 Task: Add a signature Kathleen Davis containing Have a great National Friendship Day, Kathleen Davis to email address softage.2@softage.net and add a folder Energy
Action: Key pressed n
Screenshot: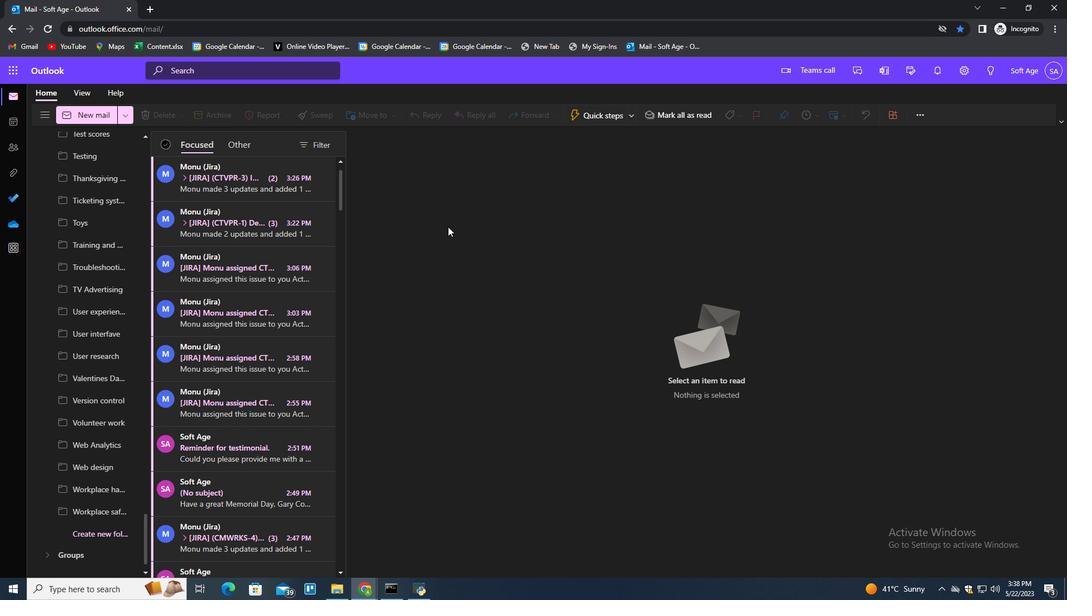 
Action: Mouse moved to (752, 111)
Screenshot: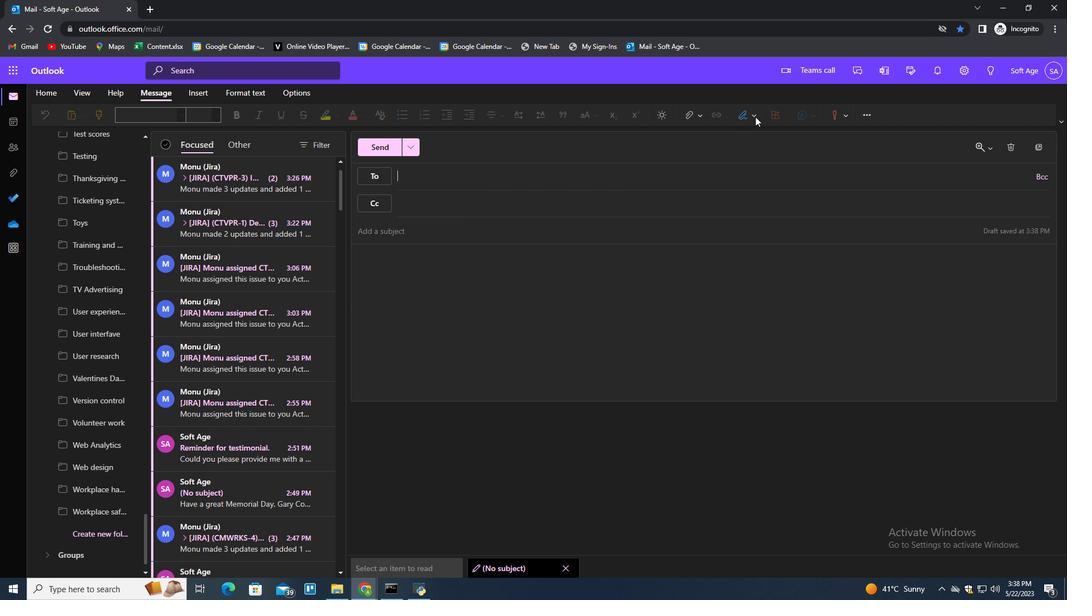 
Action: Mouse pressed left at (752, 111)
Screenshot: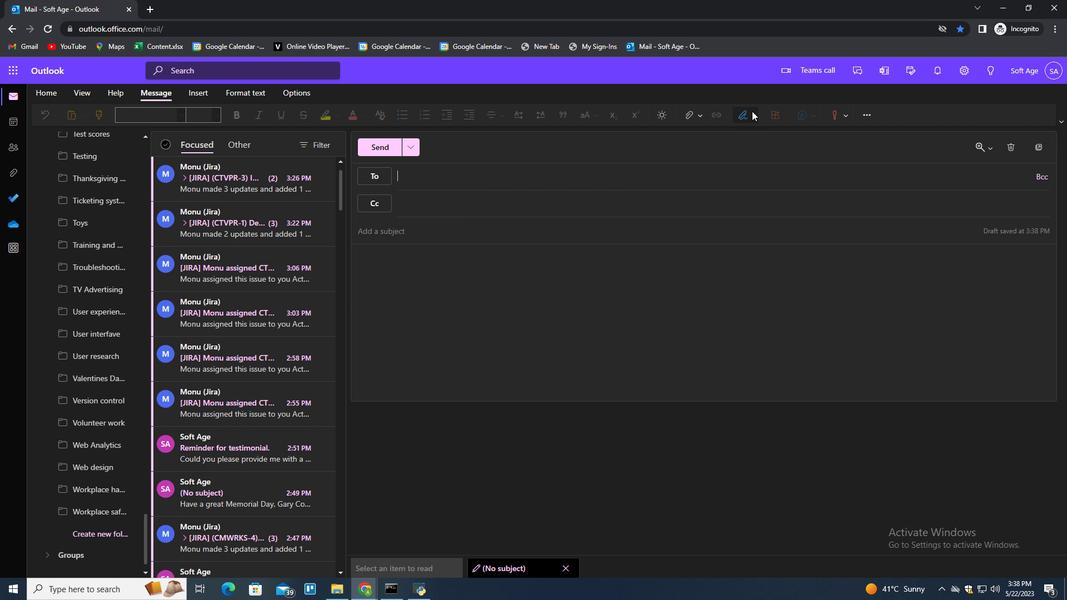 
Action: Mouse moved to (723, 163)
Screenshot: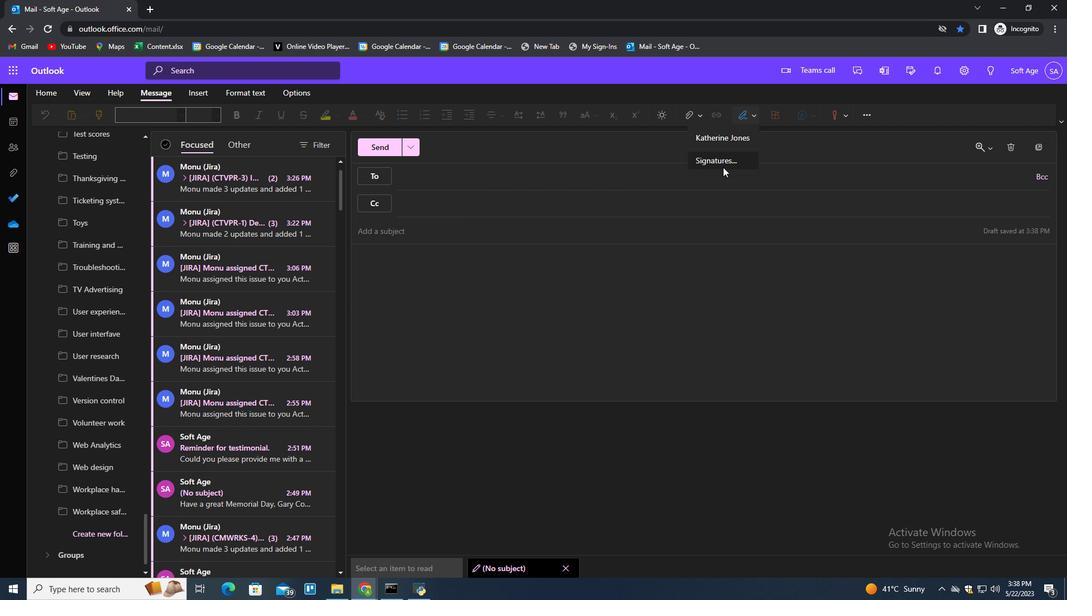 
Action: Mouse pressed left at (723, 163)
Screenshot: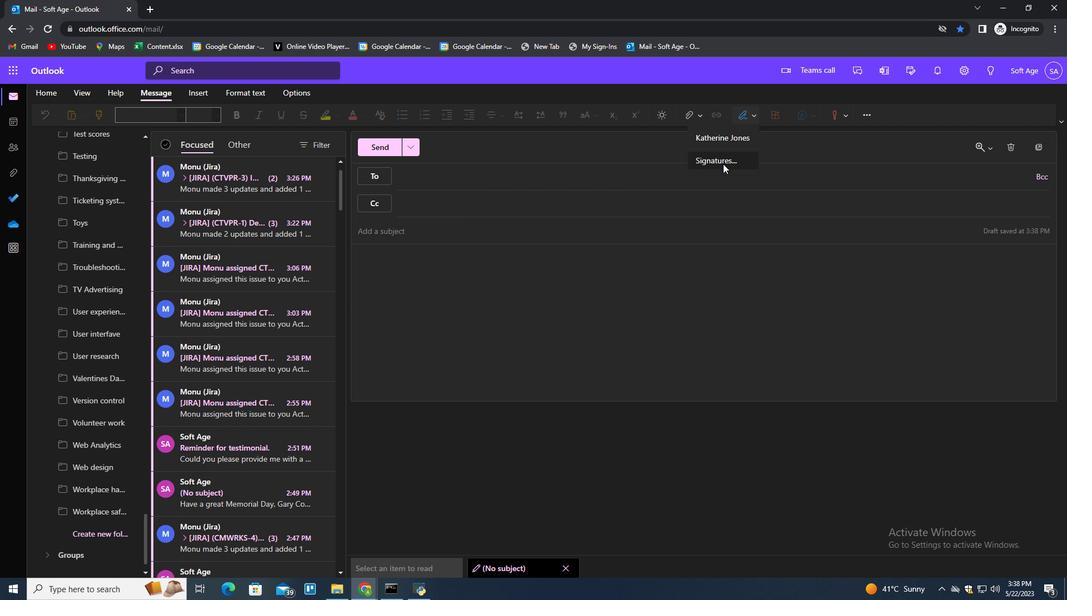 
Action: Mouse moved to (753, 214)
Screenshot: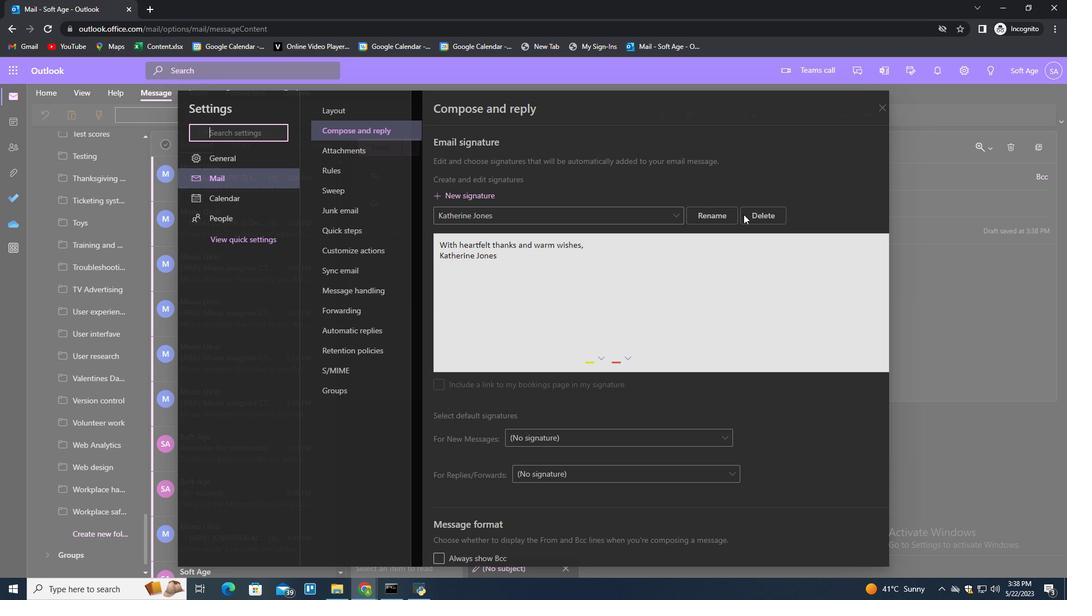 
Action: Mouse pressed left at (753, 214)
Screenshot: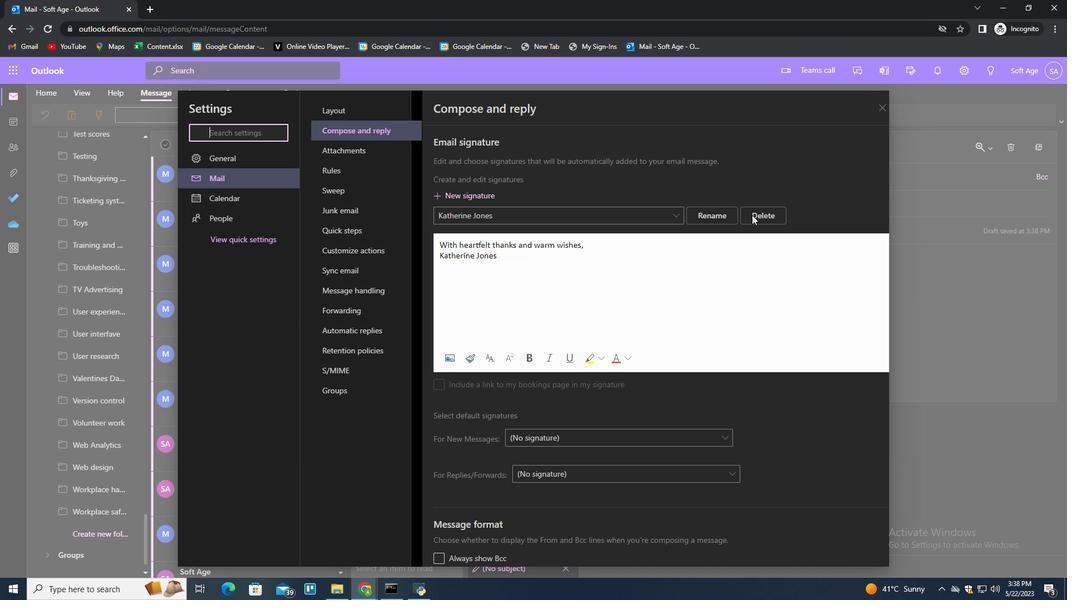 
Action: Mouse moved to (752, 204)
Screenshot: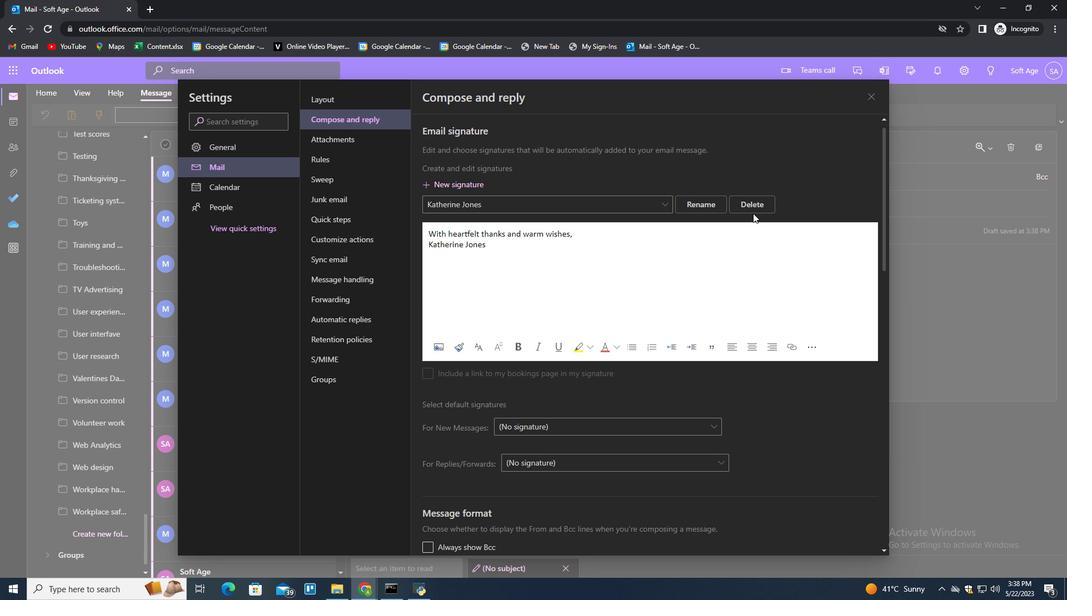 
Action: Mouse pressed left at (752, 204)
Screenshot: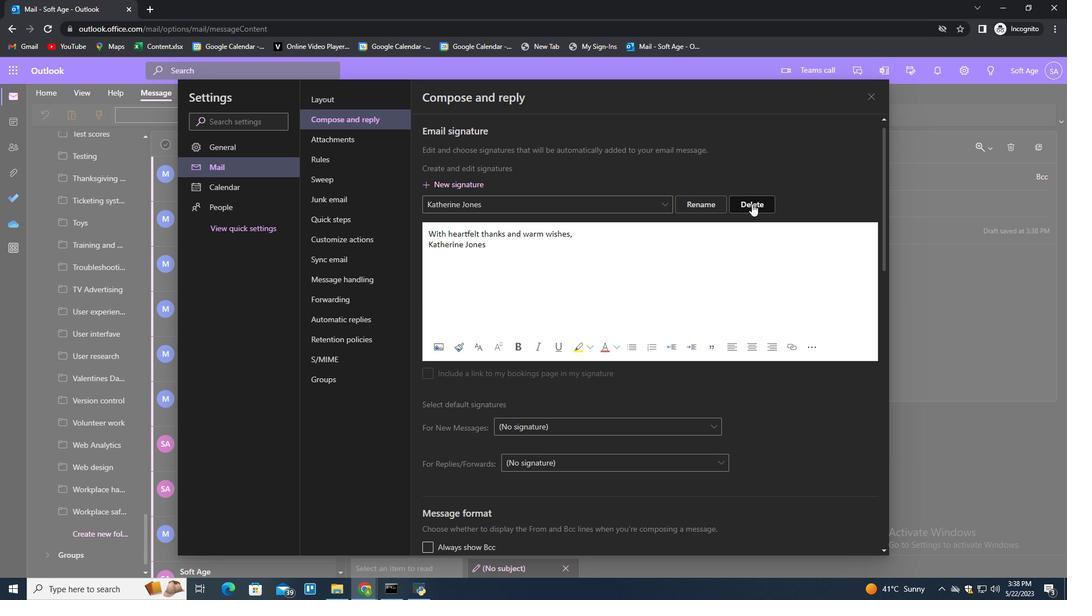 
Action: Mouse moved to (751, 204)
Screenshot: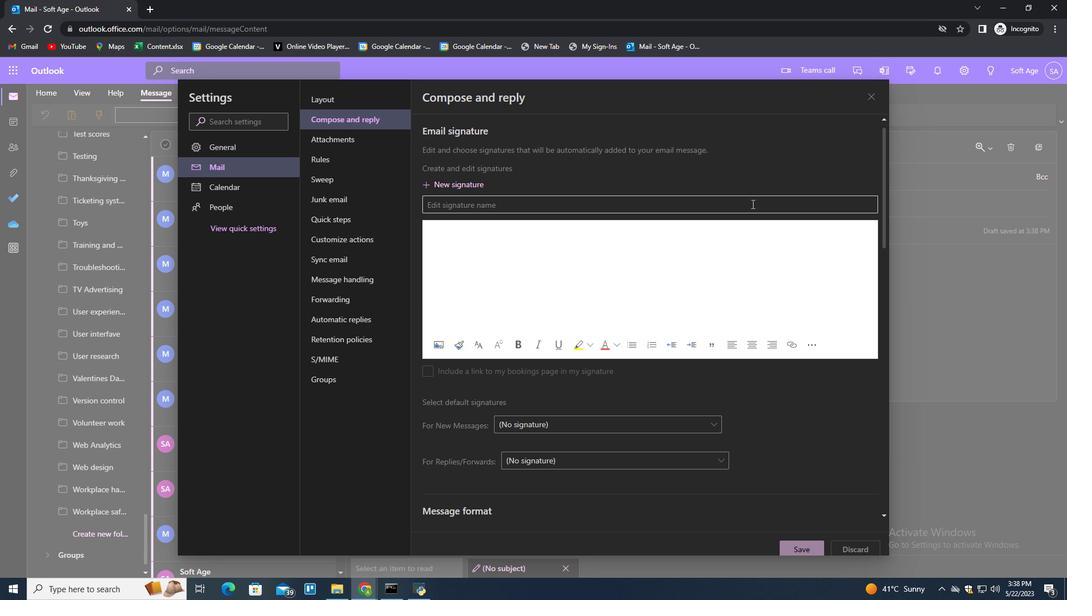 
Action: Mouse pressed left at (751, 204)
Screenshot: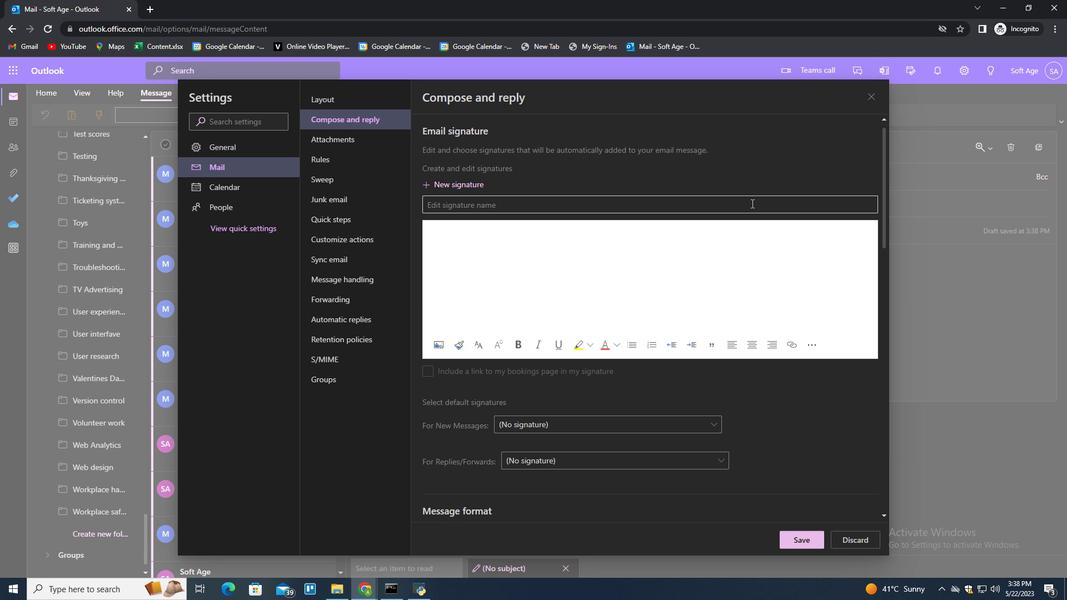 
Action: Key pressed <Key.shift>Kathleen<Key.space><Key.shift>Davis<Key.tab><Key.tab><Key.tab><Key.tab><Key.tab><Key.tab><Key.tab><Key.tab><Key.tab><Key.tab><Key.tab><Key.tab><Key.tab><Key.tab><Key.tab><Key.tab><Key.tab><Key.tab><Key.tab><Key.shift>h
Screenshot: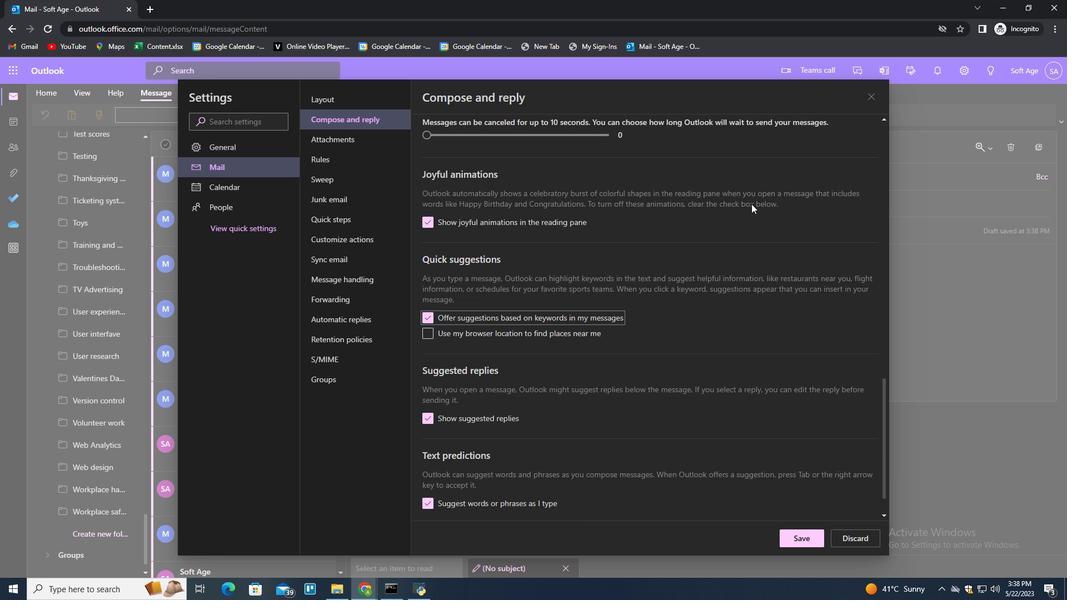 
Action: Mouse scrolled (751, 204) with delta (0, 0)
Screenshot: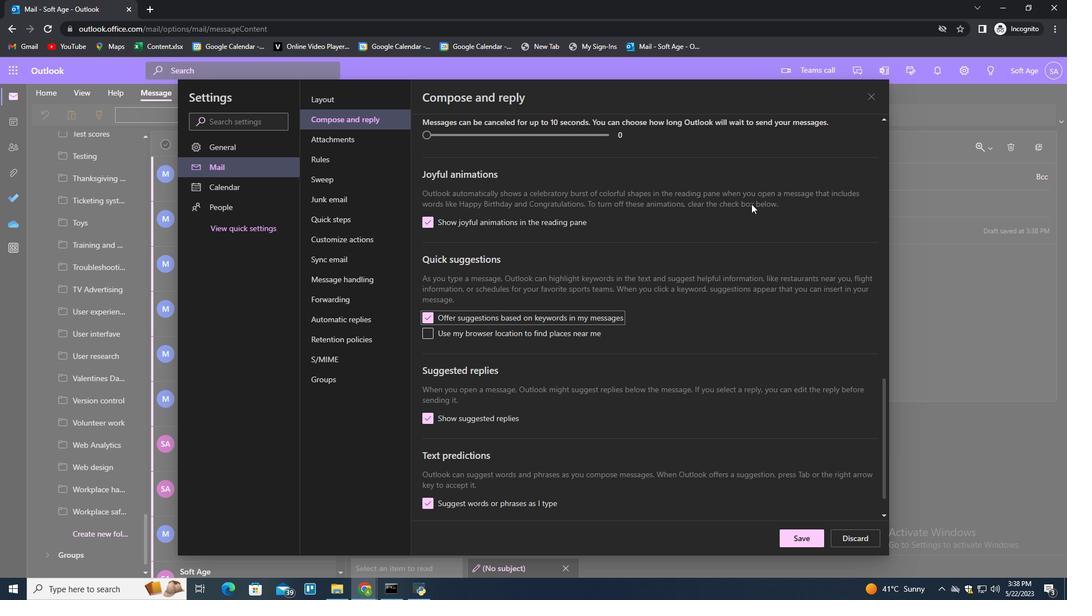 
Action: Mouse scrolled (751, 204) with delta (0, 0)
Screenshot: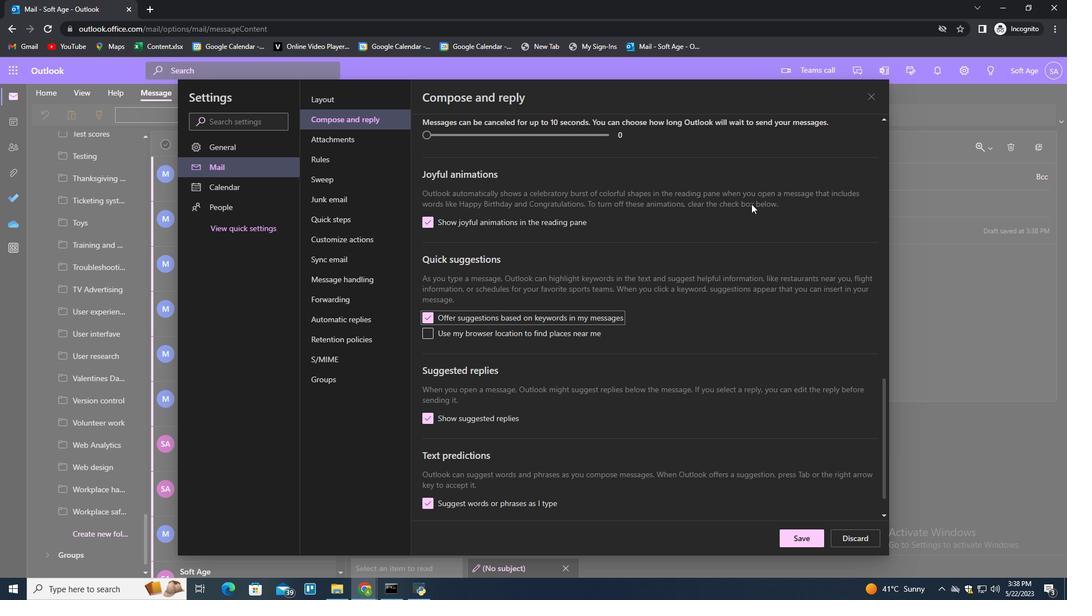 
Action: Mouse scrolled (751, 204) with delta (0, 0)
Screenshot: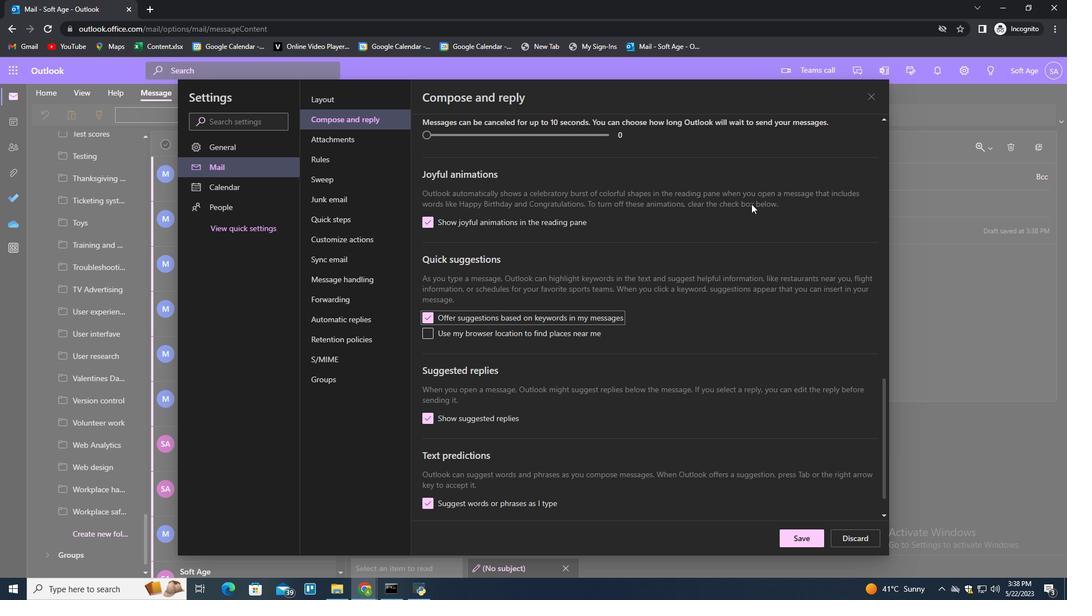 
Action: Mouse scrolled (751, 204) with delta (0, 0)
Screenshot: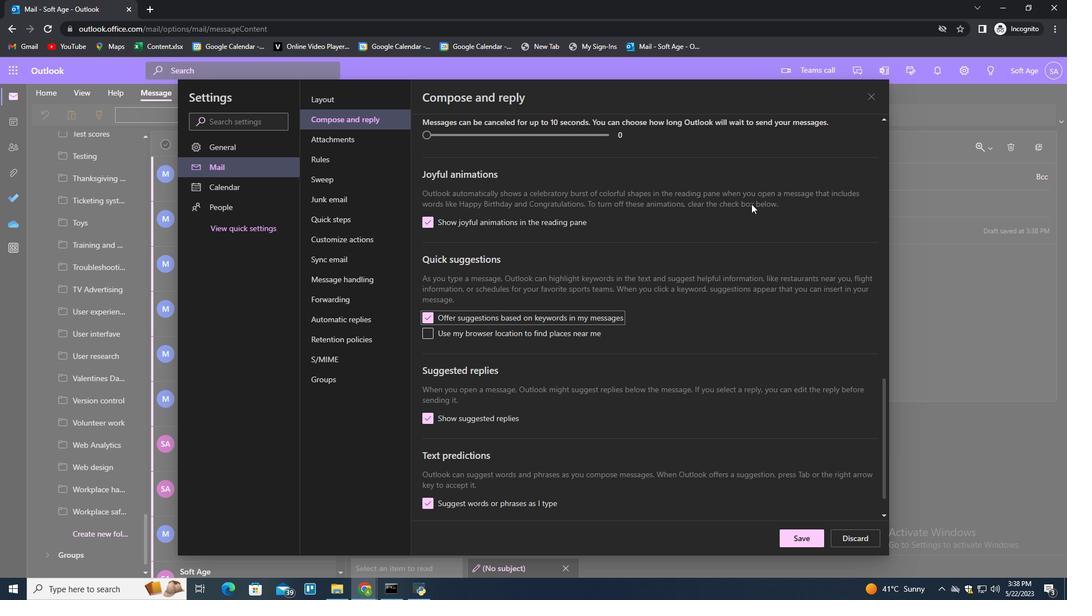 
Action: Mouse scrolled (751, 204) with delta (0, 0)
Screenshot: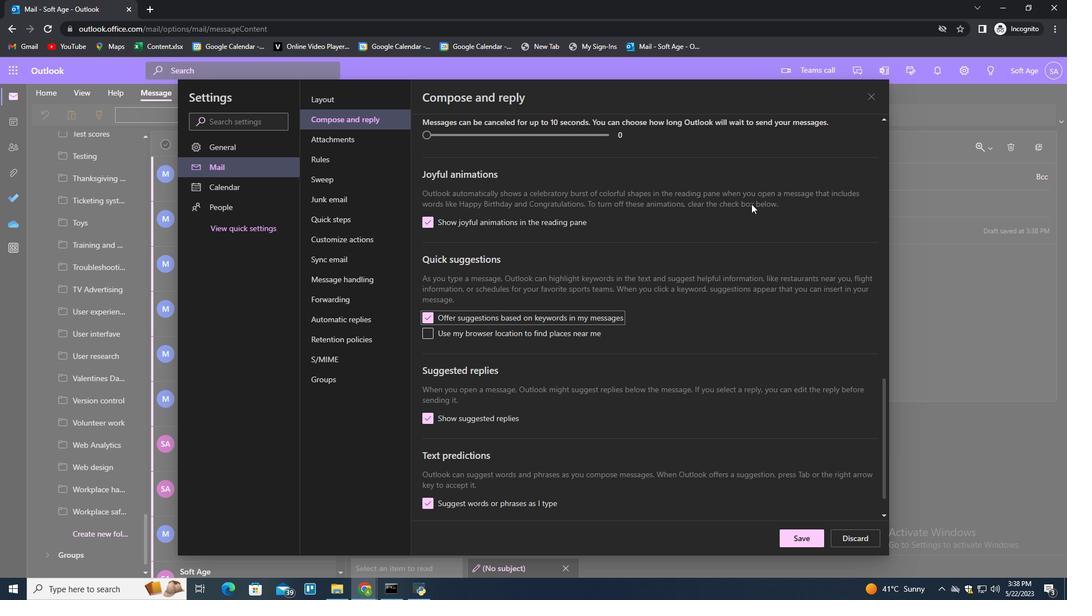 
Action: Mouse scrolled (751, 204) with delta (0, 0)
Screenshot: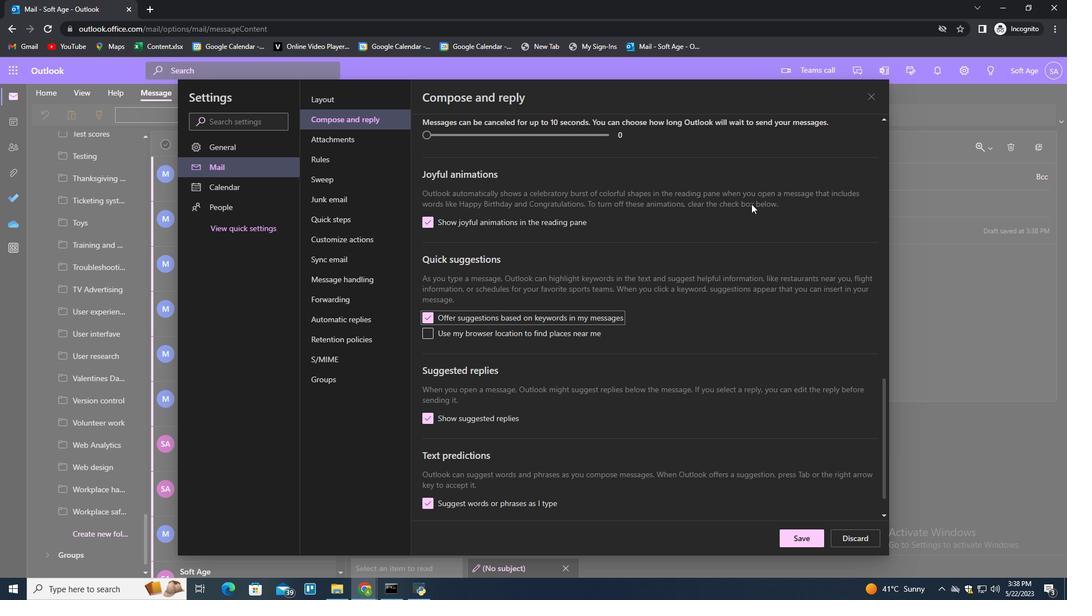 
Action: Mouse scrolled (751, 204) with delta (0, 0)
Screenshot: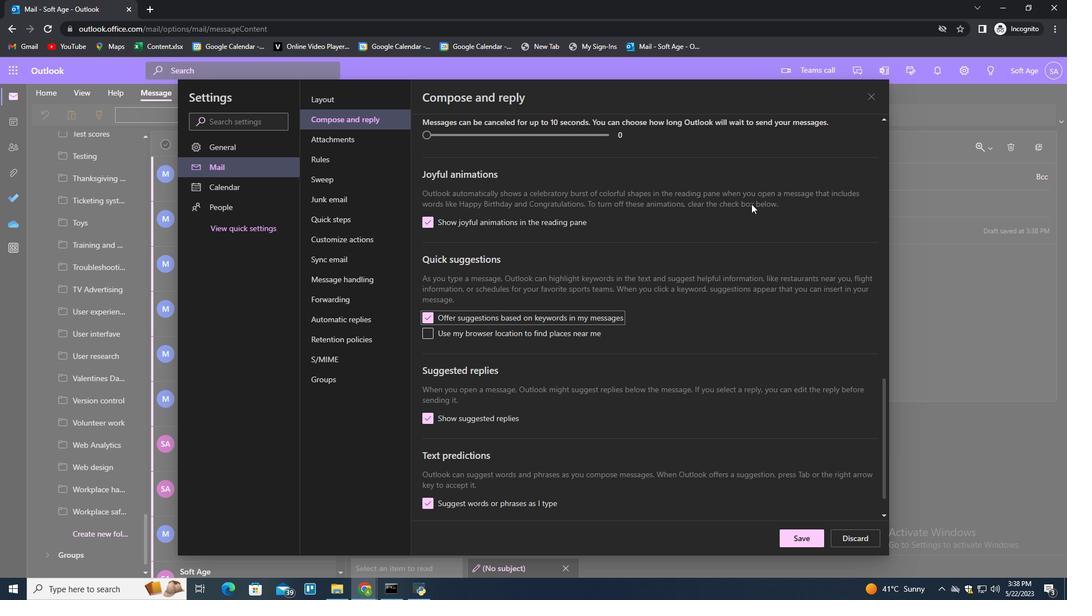 
Action: Mouse scrolled (751, 204) with delta (0, 0)
Screenshot: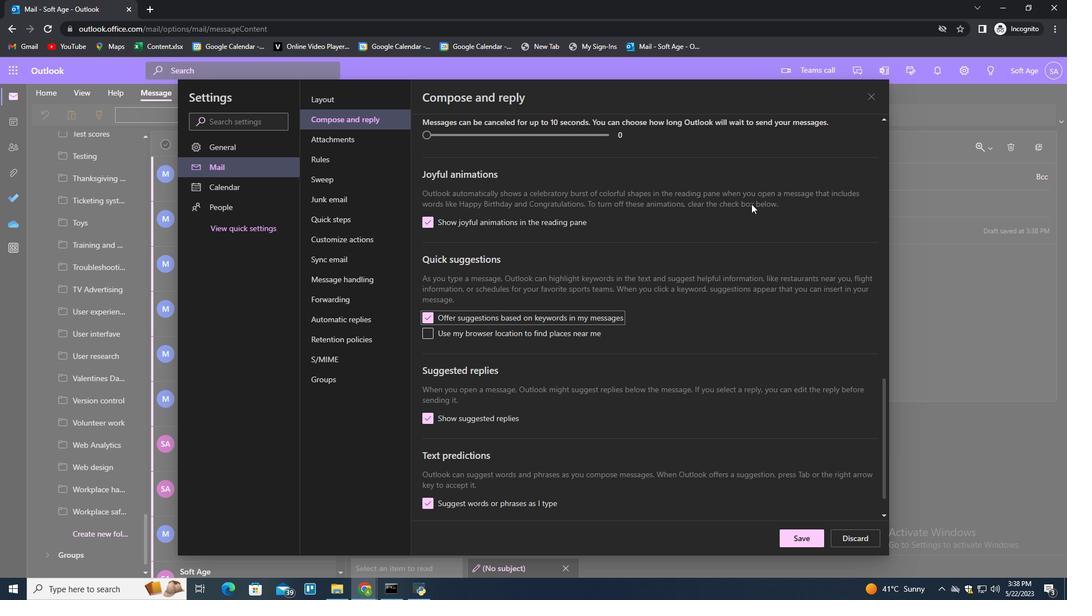 
Action: Mouse scrolled (751, 204) with delta (0, 0)
Screenshot: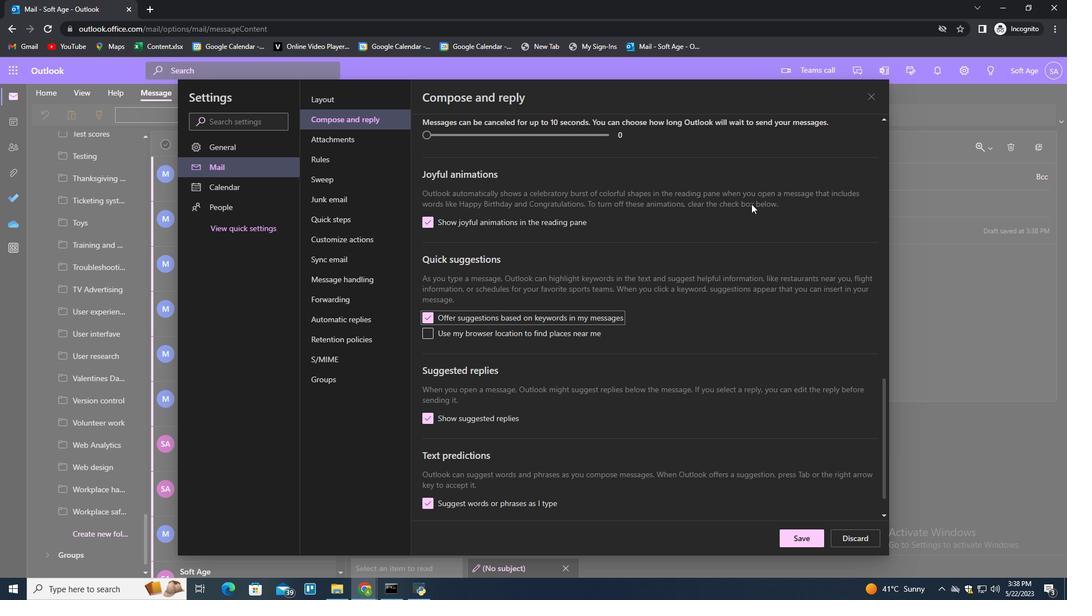 
Action: Mouse scrolled (751, 204) with delta (0, 0)
Screenshot: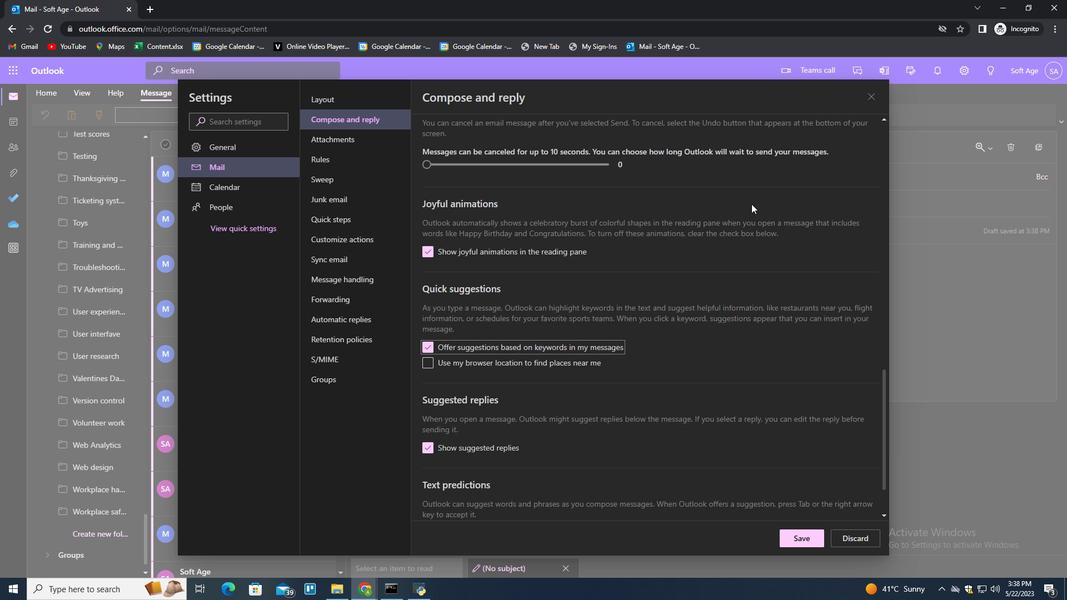 
Action: Mouse scrolled (751, 204) with delta (0, 0)
Screenshot: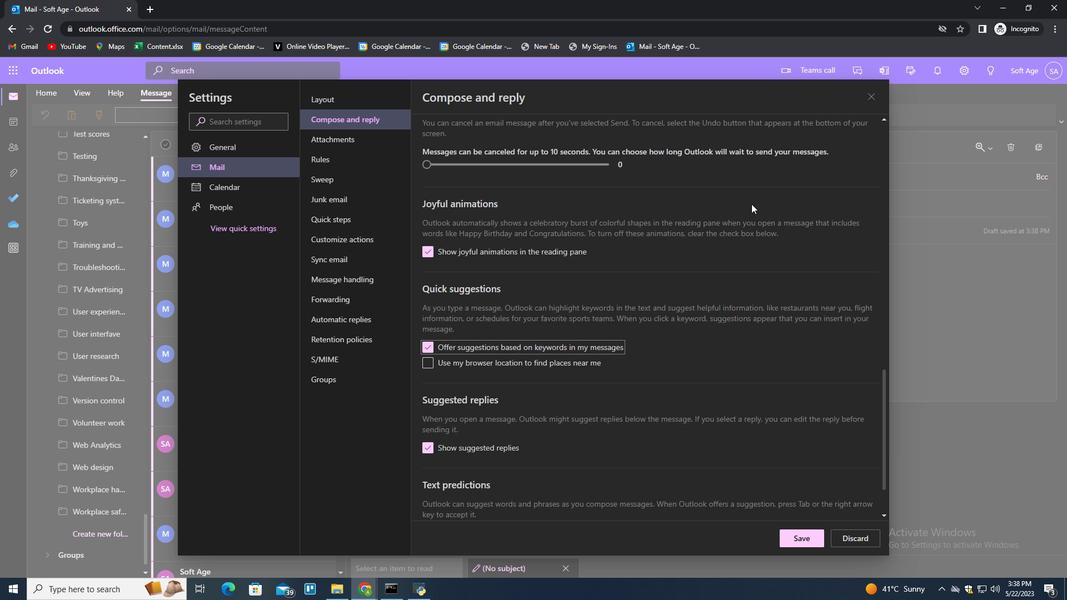 
Action: Mouse scrolled (751, 204) with delta (0, 0)
Screenshot: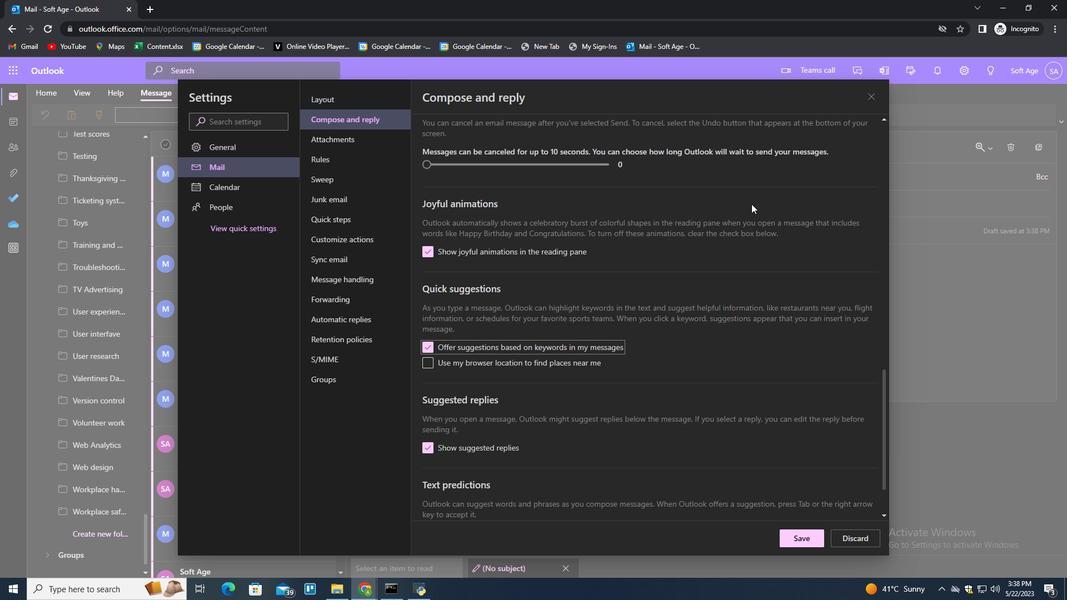 
Action: Mouse scrolled (751, 204) with delta (0, 0)
Screenshot: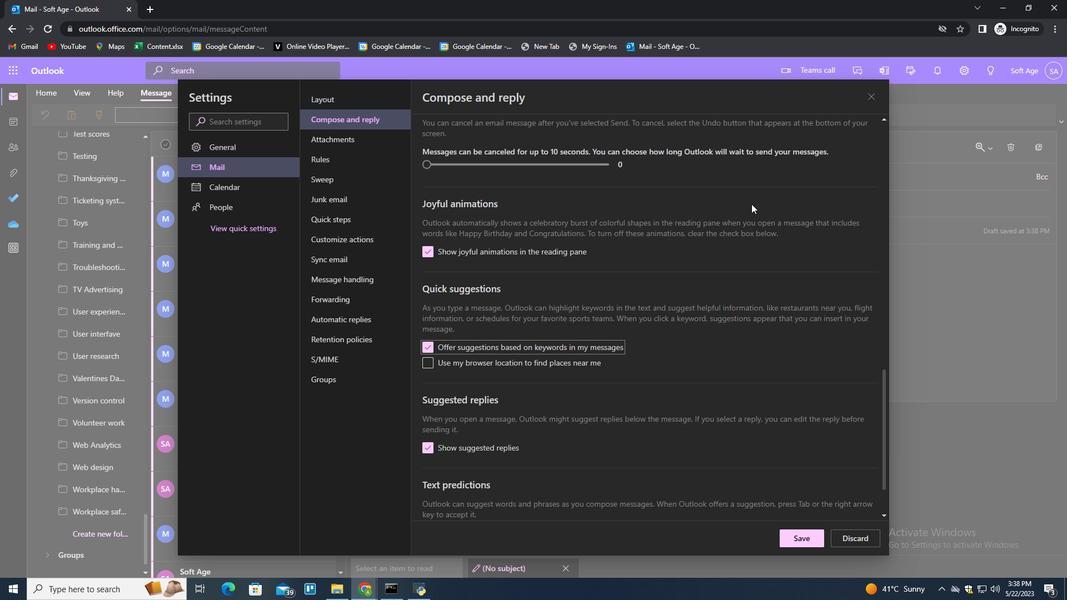 
Action: Mouse scrolled (751, 204) with delta (0, 0)
Screenshot: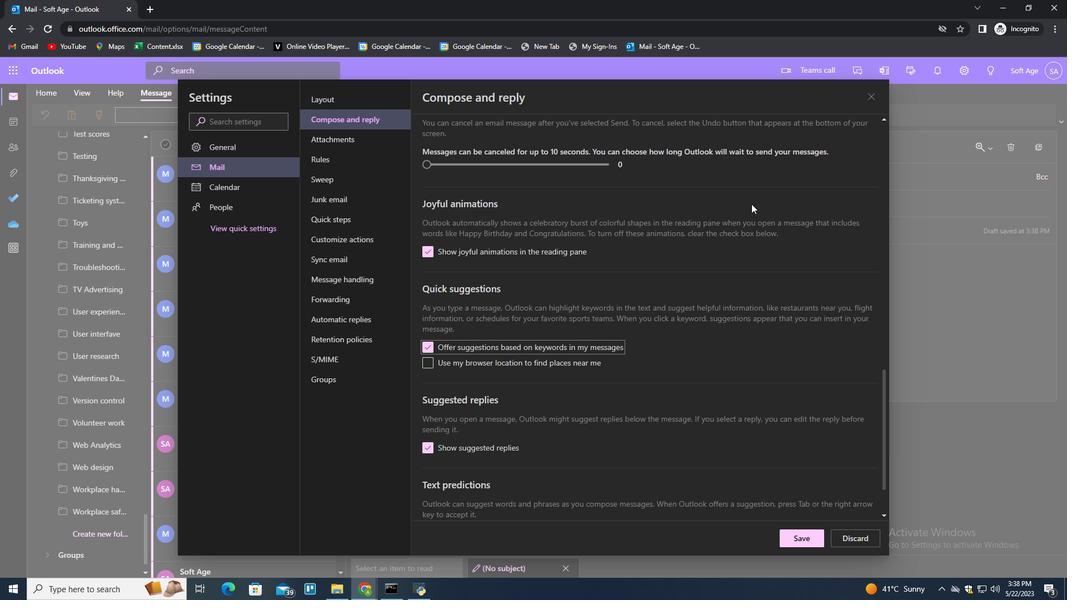 
Action: Mouse scrolled (751, 204) with delta (0, 0)
Screenshot: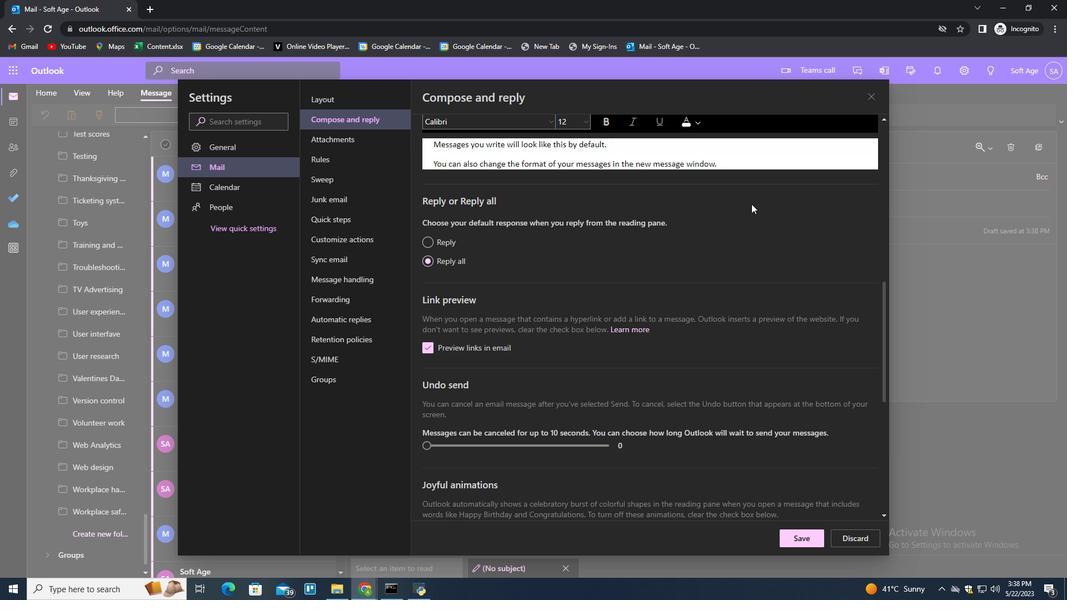 
Action: Mouse scrolled (751, 204) with delta (0, 0)
Screenshot: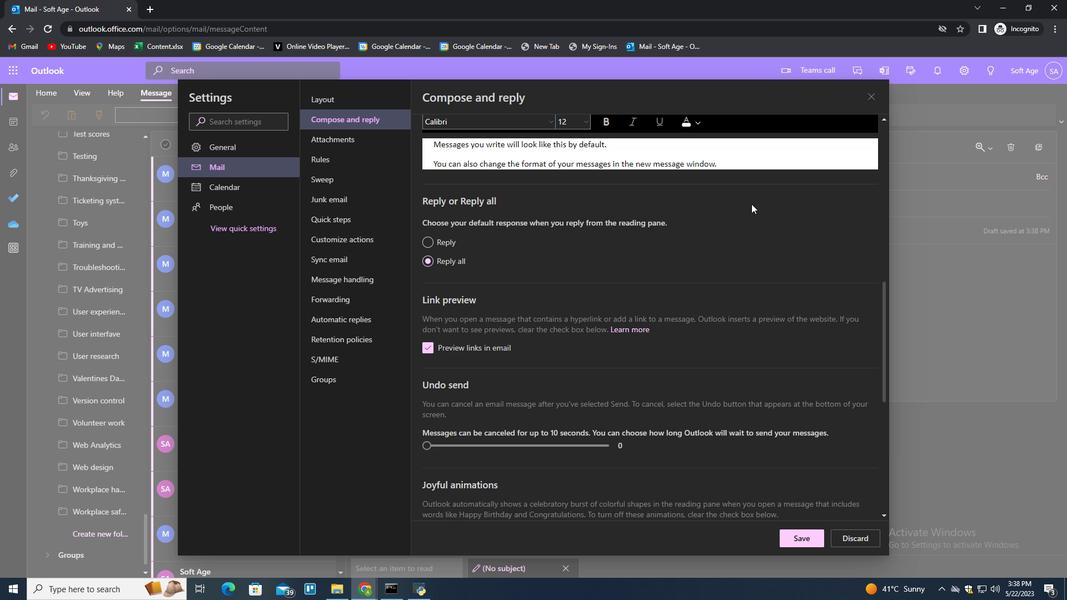 
Action: Mouse moved to (703, 256)
Screenshot: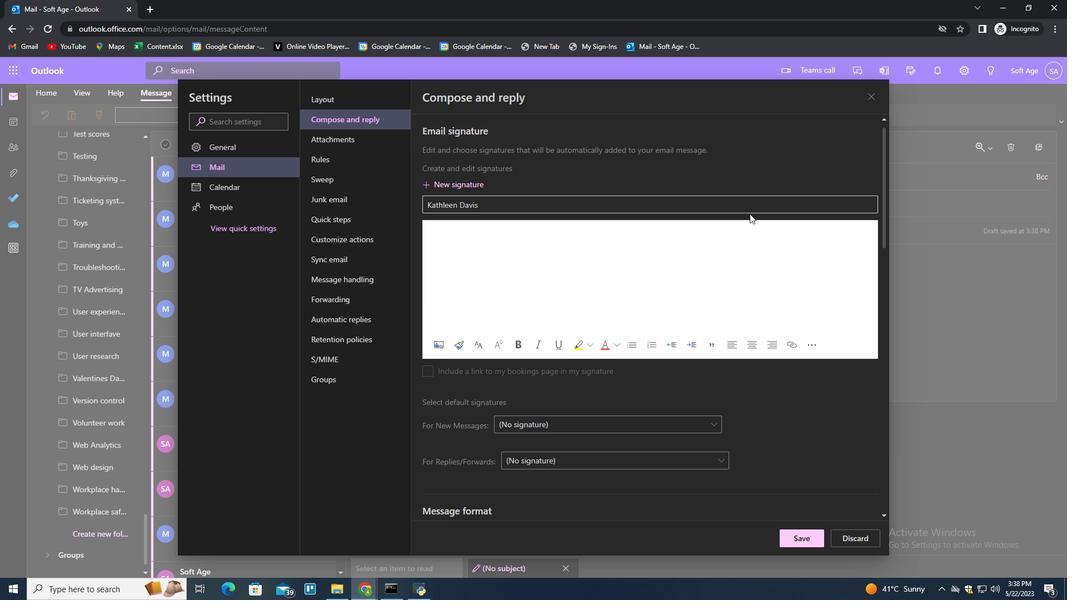 
Action: Mouse pressed left at (703, 256)
Screenshot: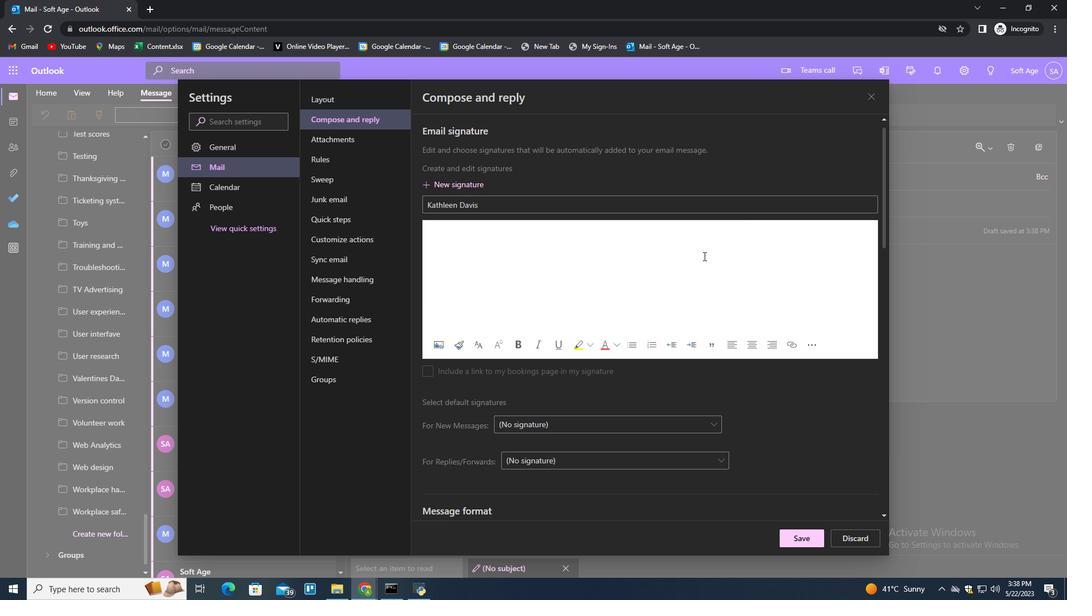 
Action: Key pressed <Key.shift>Ha<Key.tab>ve<Key.space>
Screenshot: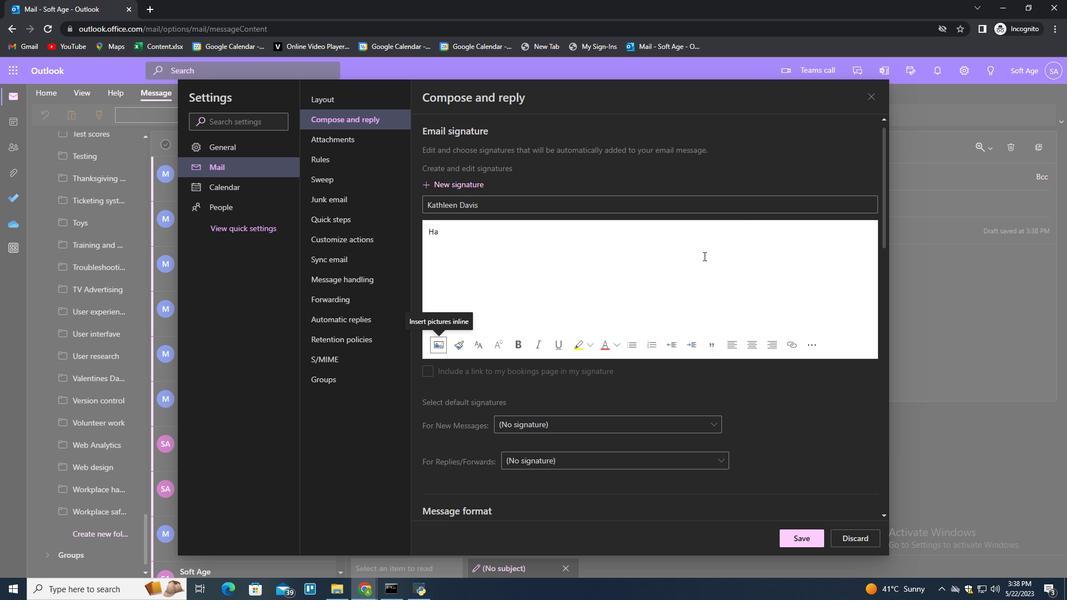 
Action: Mouse moved to (362, 5)
Screenshot: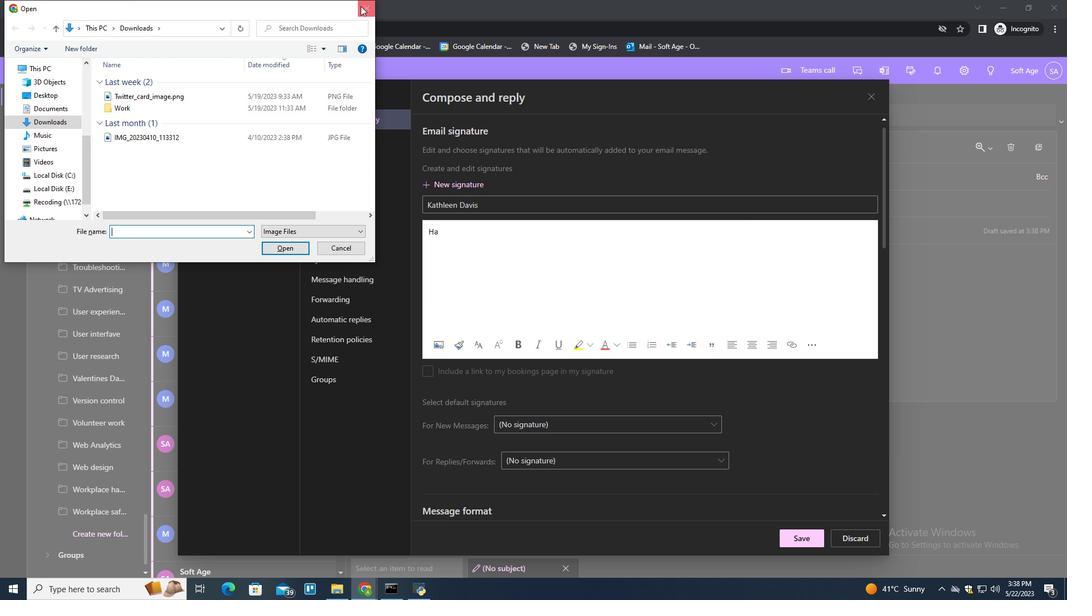 
Action: Mouse pressed left at (362, 5)
Screenshot: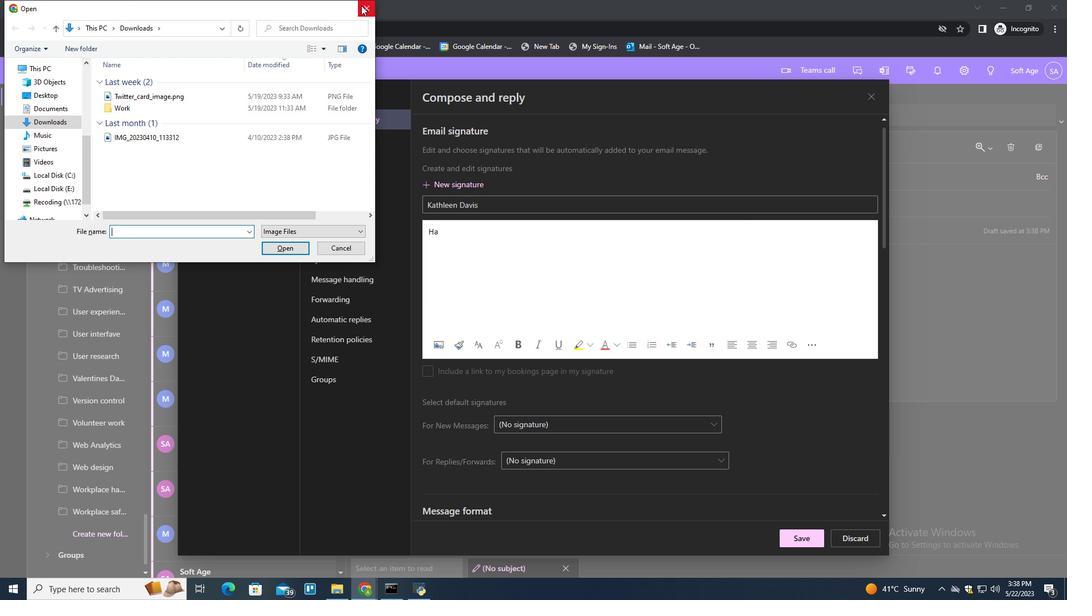 
Action: Mouse moved to (487, 235)
Screenshot: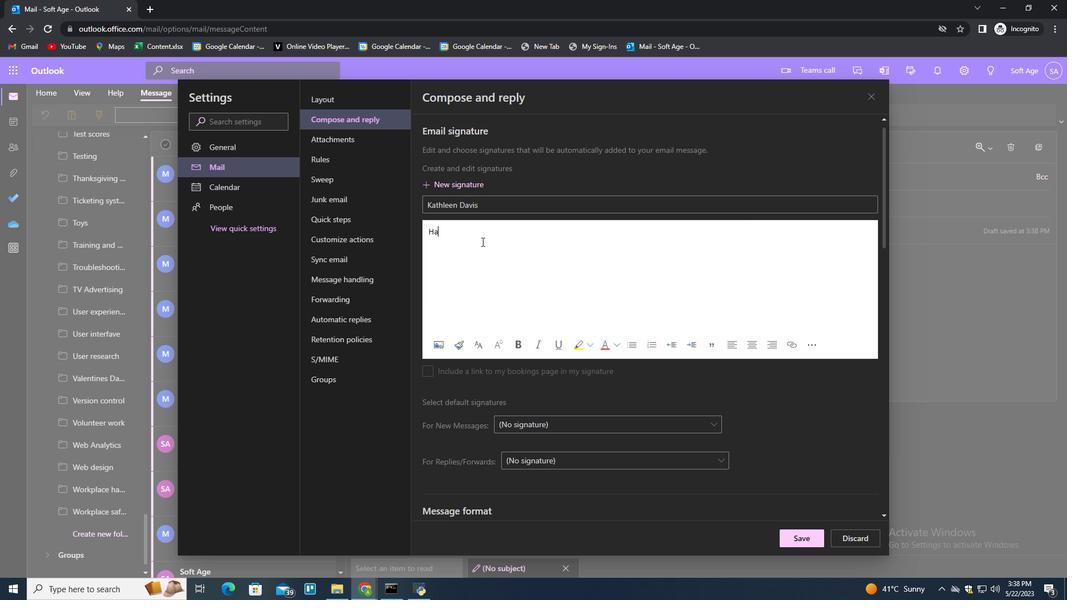 
Action: Key pressed ve<Key.space>a<Key.space>great<Key.space><Key.shift>National<Key.space><Key.shift>Friens<Key.backspace>dhip<Key.backspace><Key.backspace><Key.backspace>ship<Key.space><Key.shift>Day,<Key.shift_r><Key.enter><Key.shift>Kathlen<Key.space><Key.shift><Key.shift>Davis
Screenshot: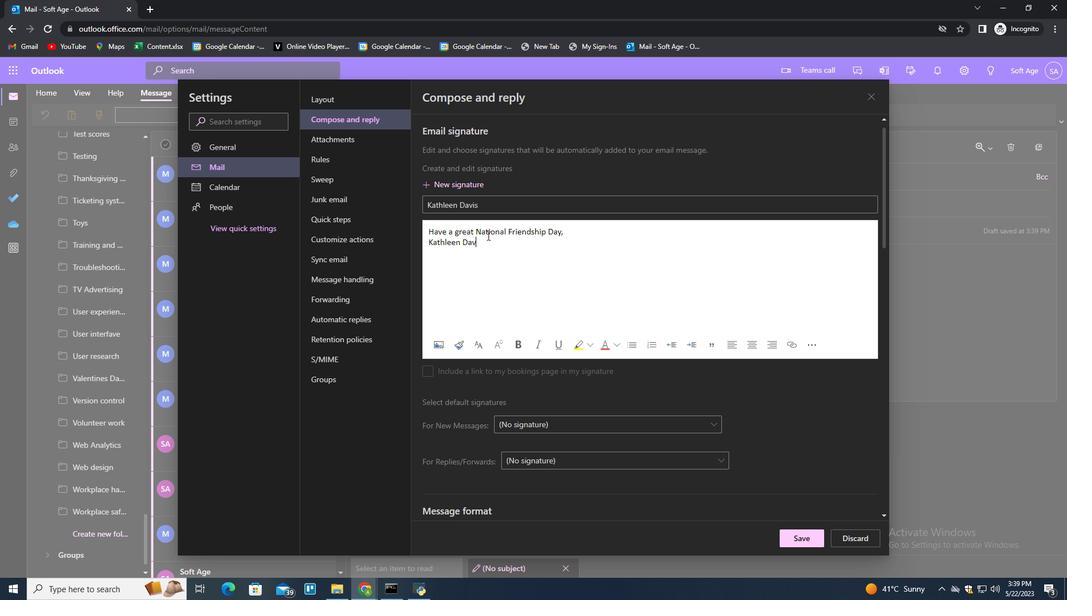 
Action: Mouse moved to (811, 534)
Screenshot: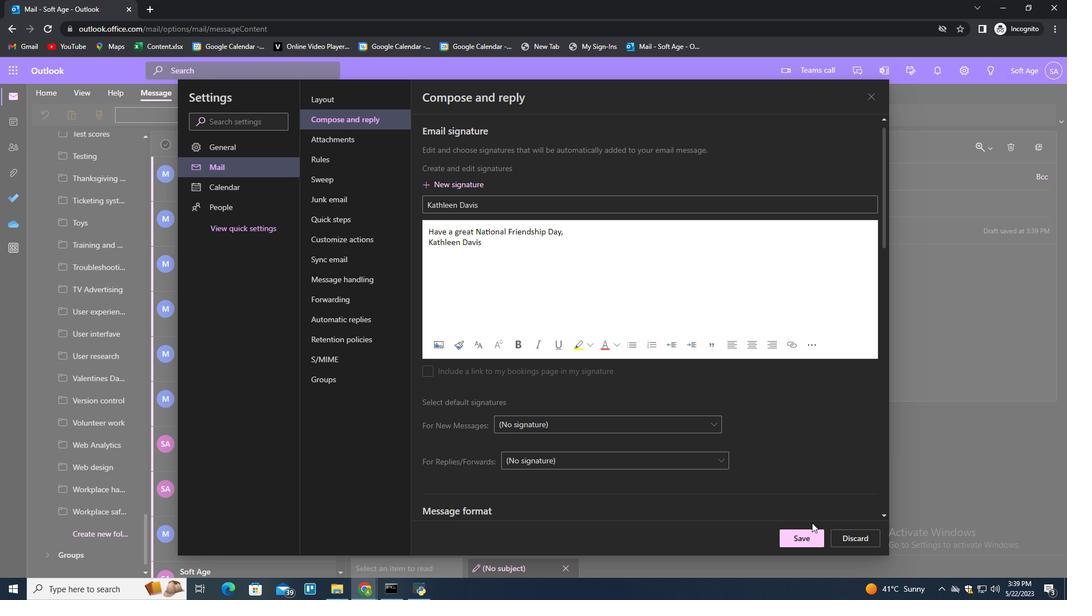 
Action: Mouse pressed left at (811, 534)
Screenshot: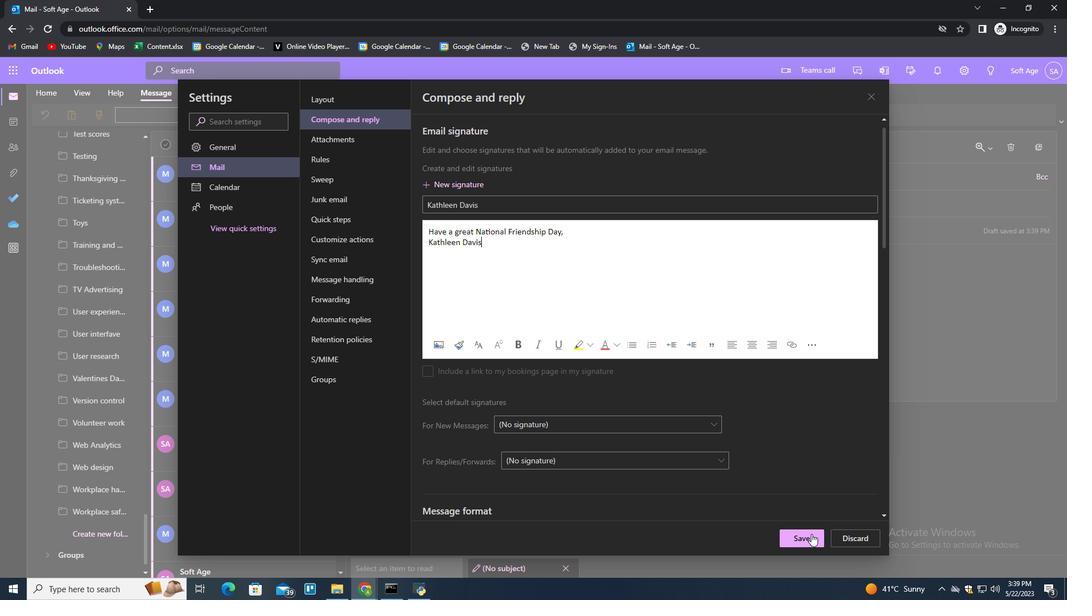 
Action: Mouse moved to (991, 295)
Screenshot: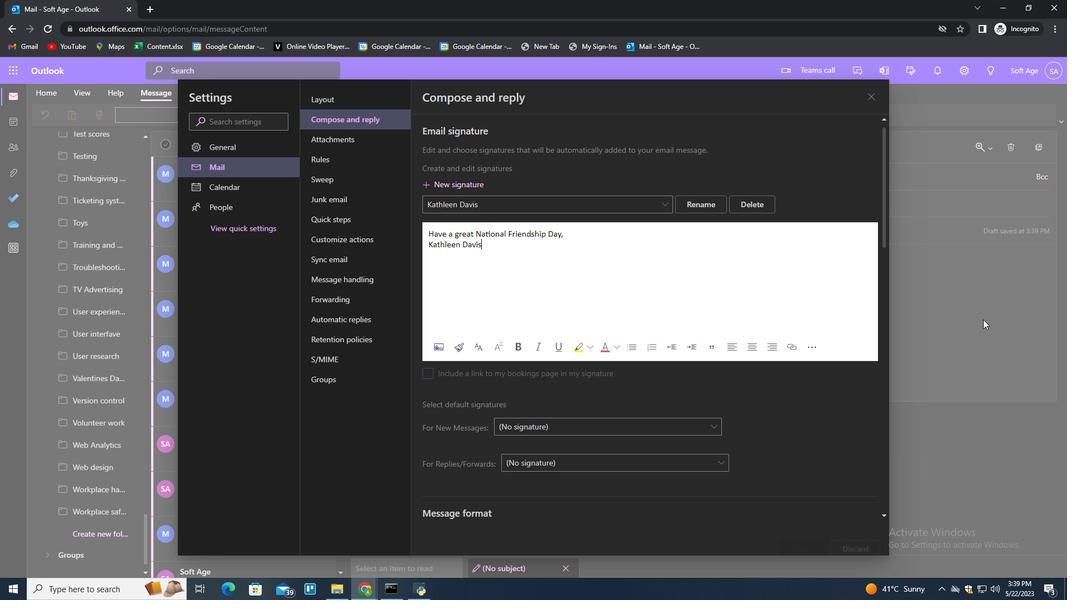 
Action: Mouse pressed left at (991, 295)
Screenshot: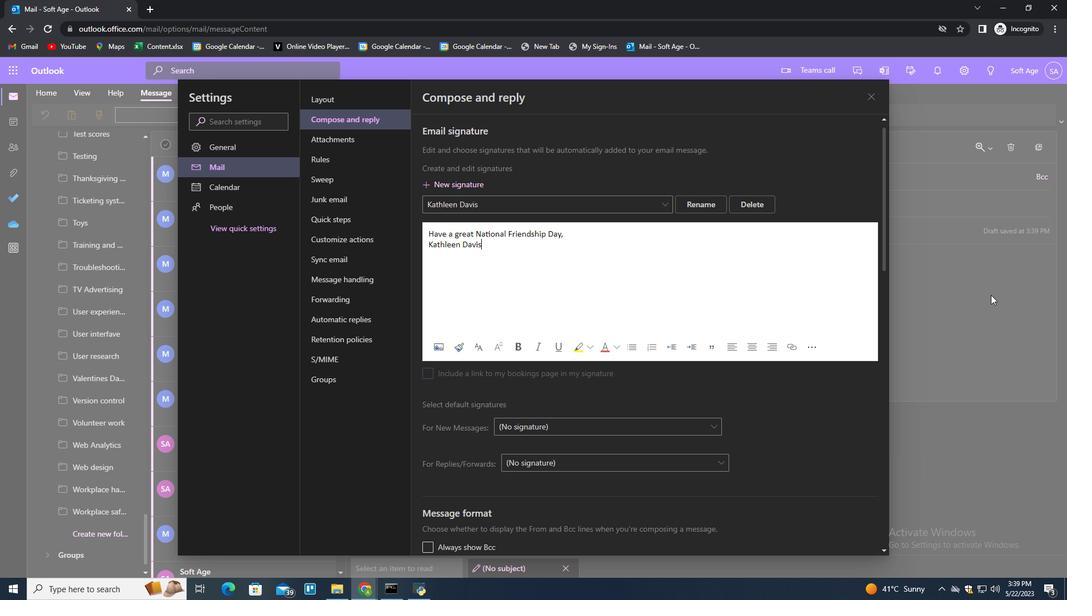 
Action: Mouse moved to (744, 117)
Screenshot: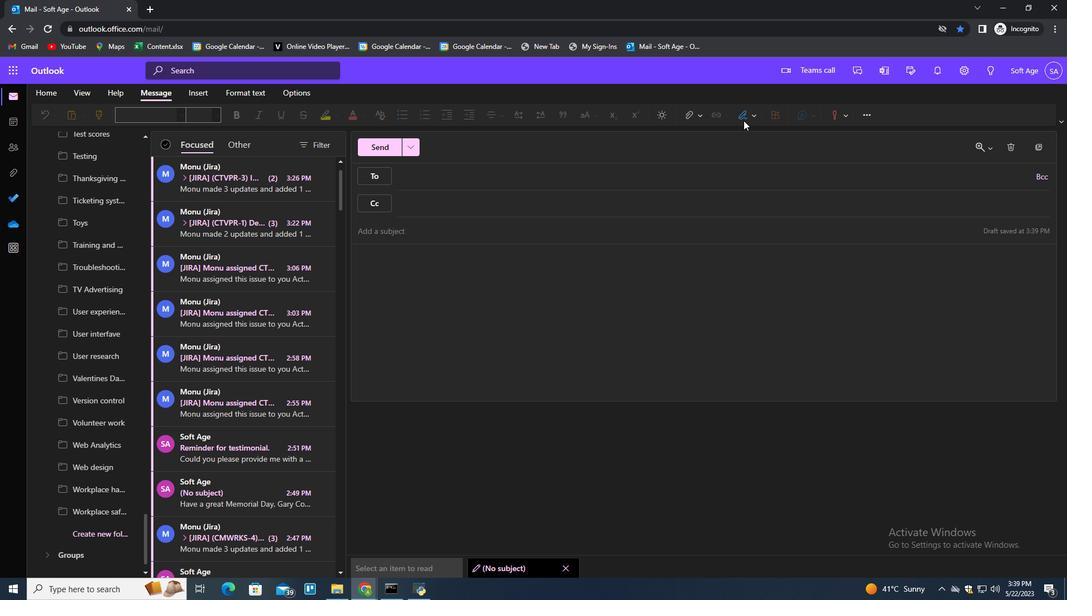 
Action: Mouse pressed left at (744, 117)
Screenshot: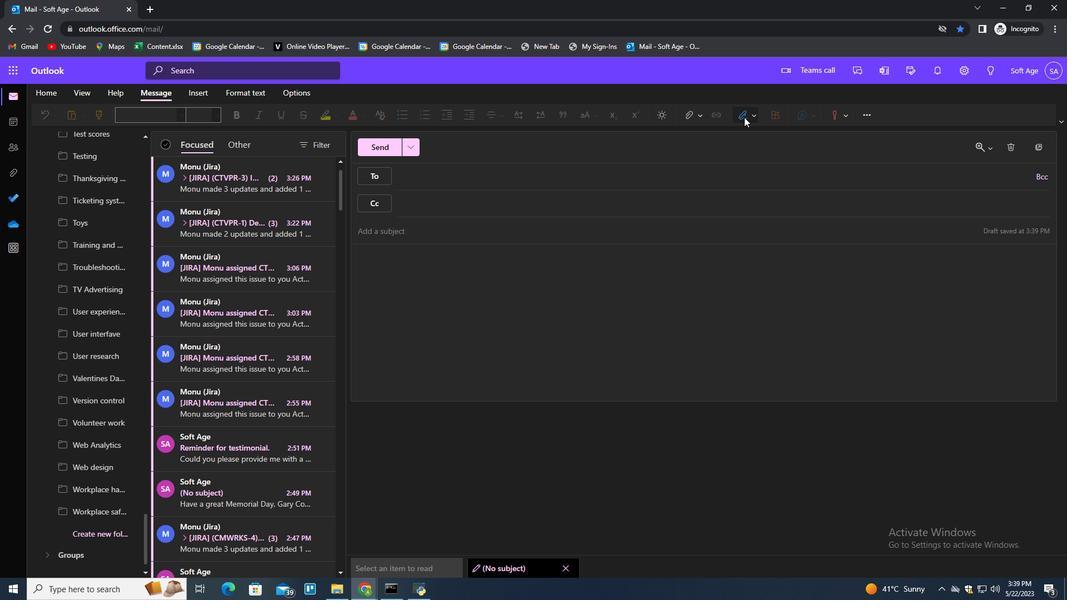 
Action: Mouse moved to (735, 138)
Screenshot: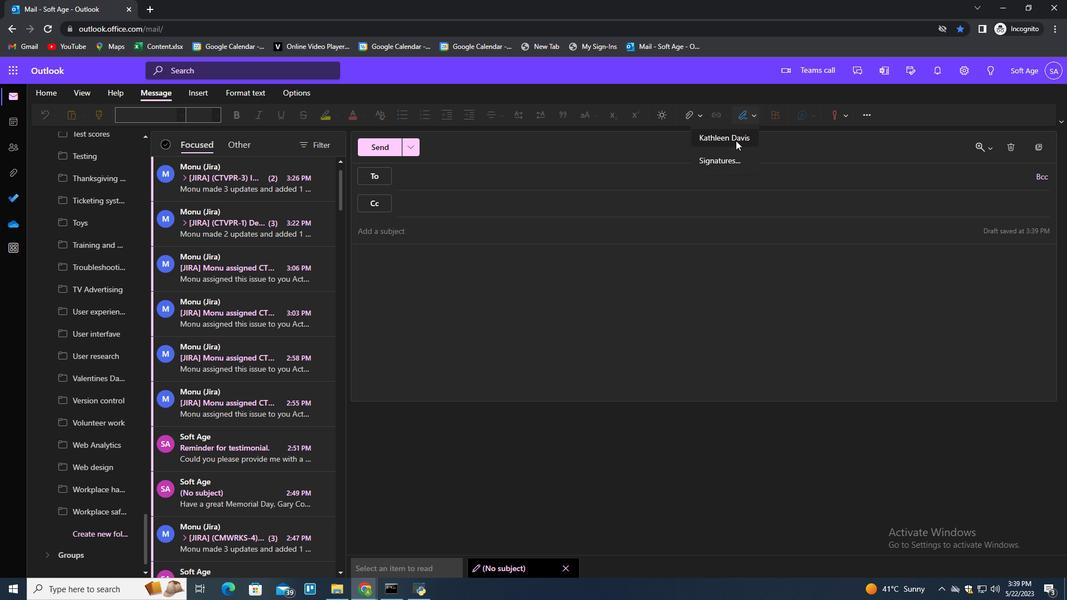 
Action: Mouse pressed left at (735, 138)
Screenshot: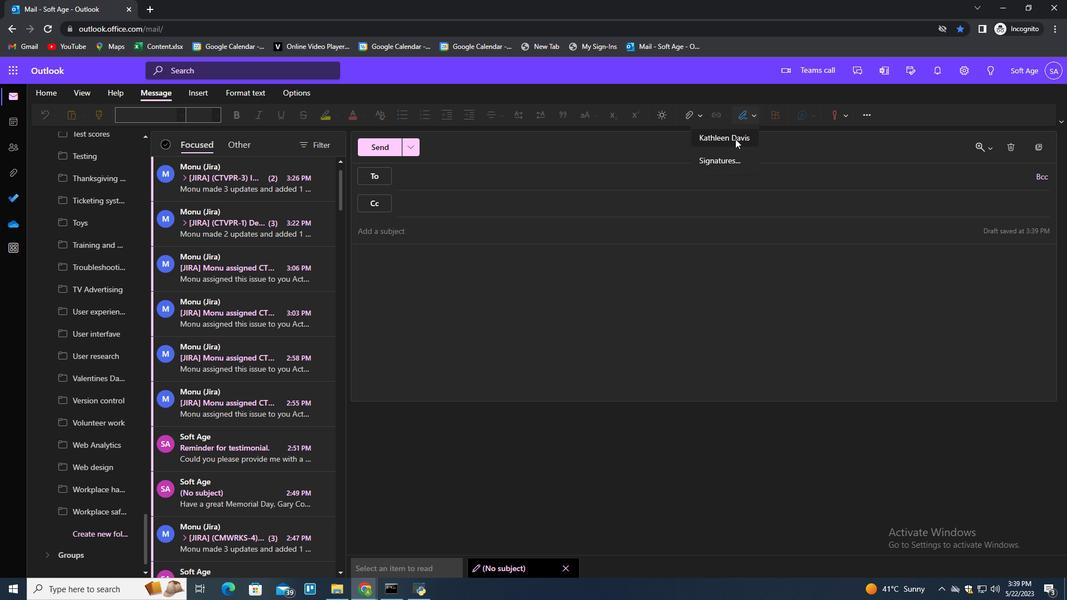 
Action: Mouse moved to (429, 179)
Screenshot: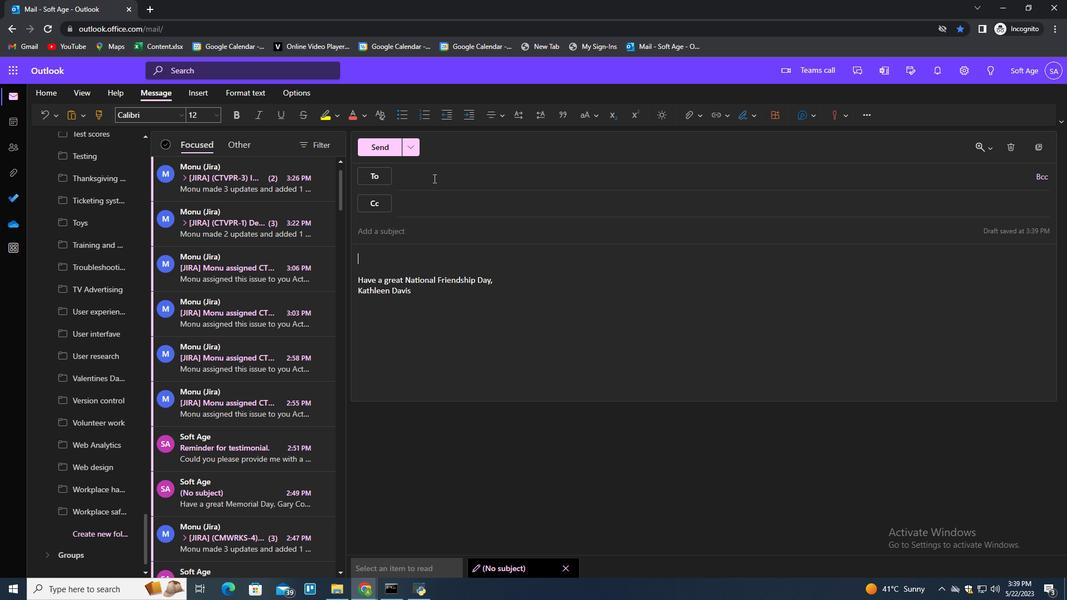 
Action: Mouse pressed left at (429, 179)
Screenshot: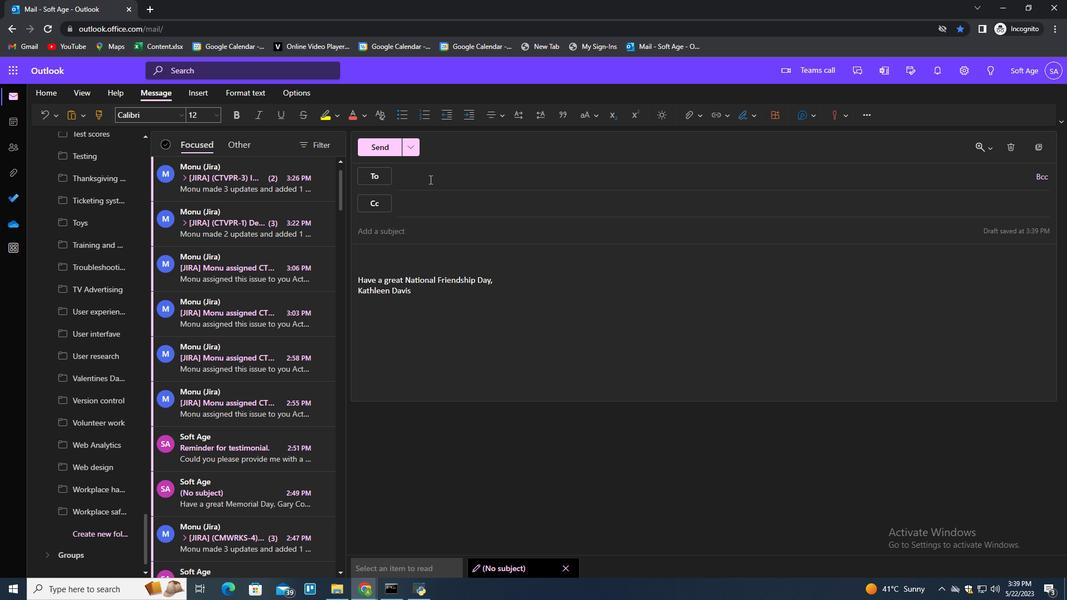 
Action: Key pressed softage.2<Key.shift>@softage.net<Key.enter><Key.tab><Key.tab><Key.tab>
Screenshot: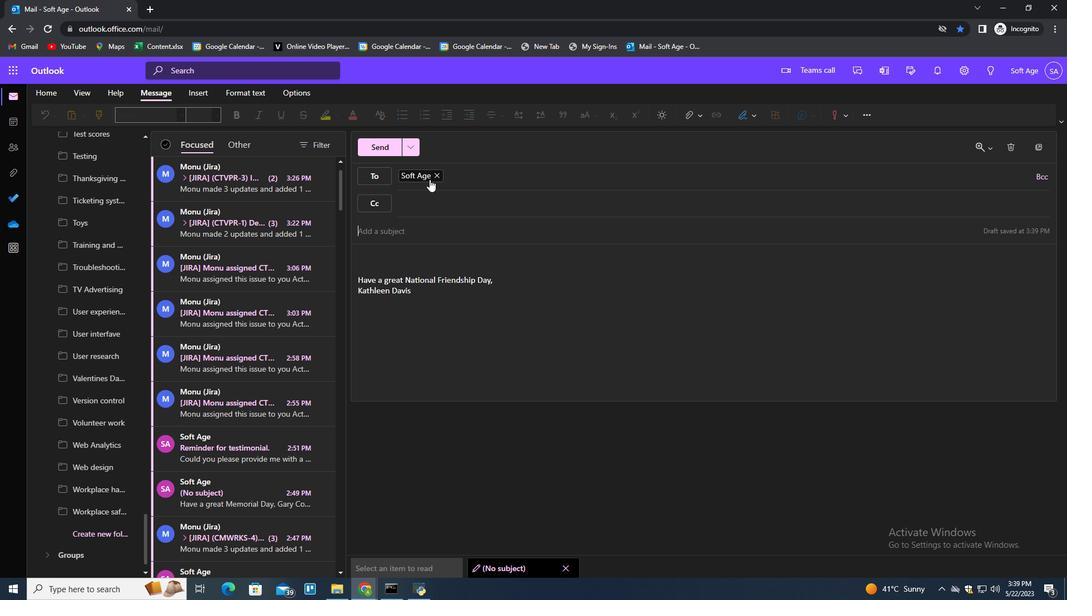 
Action: Mouse moved to (103, 535)
Screenshot: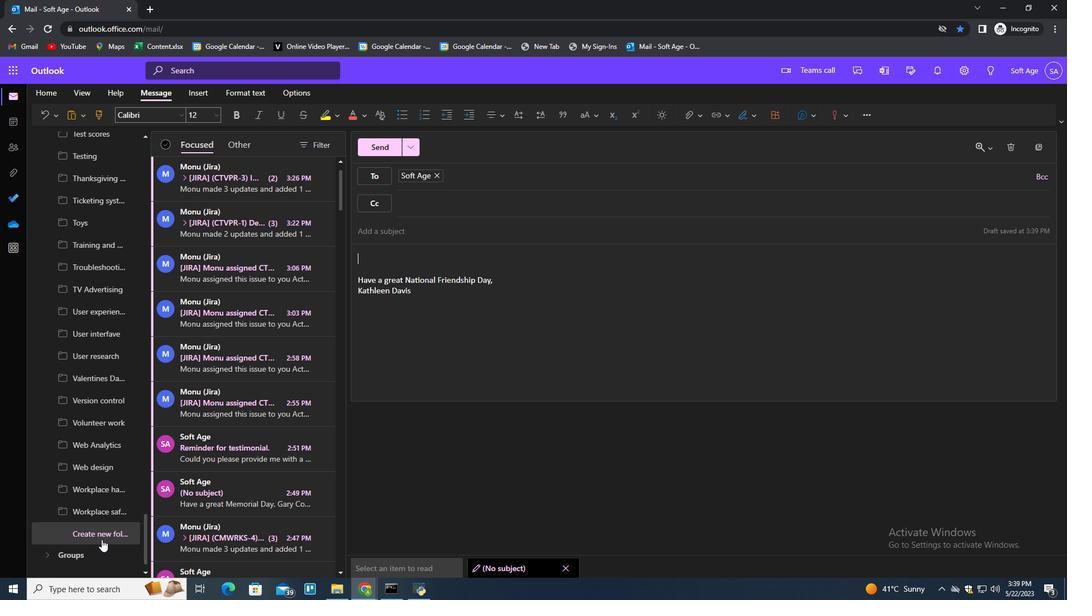 
Action: Mouse pressed left at (103, 535)
Screenshot: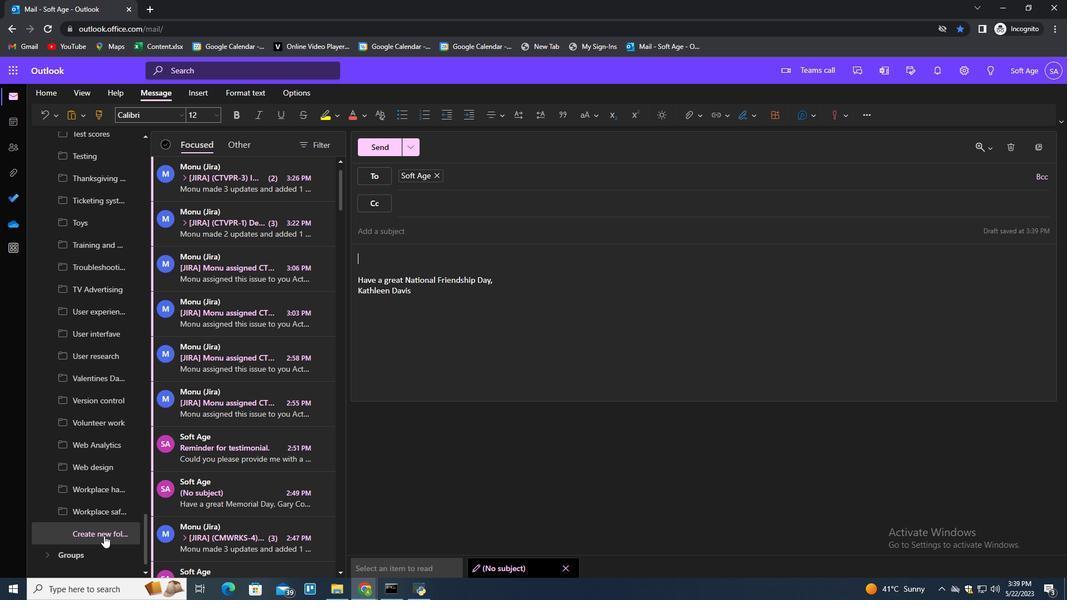 
Action: Key pressed <Key.shift>
Screenshot: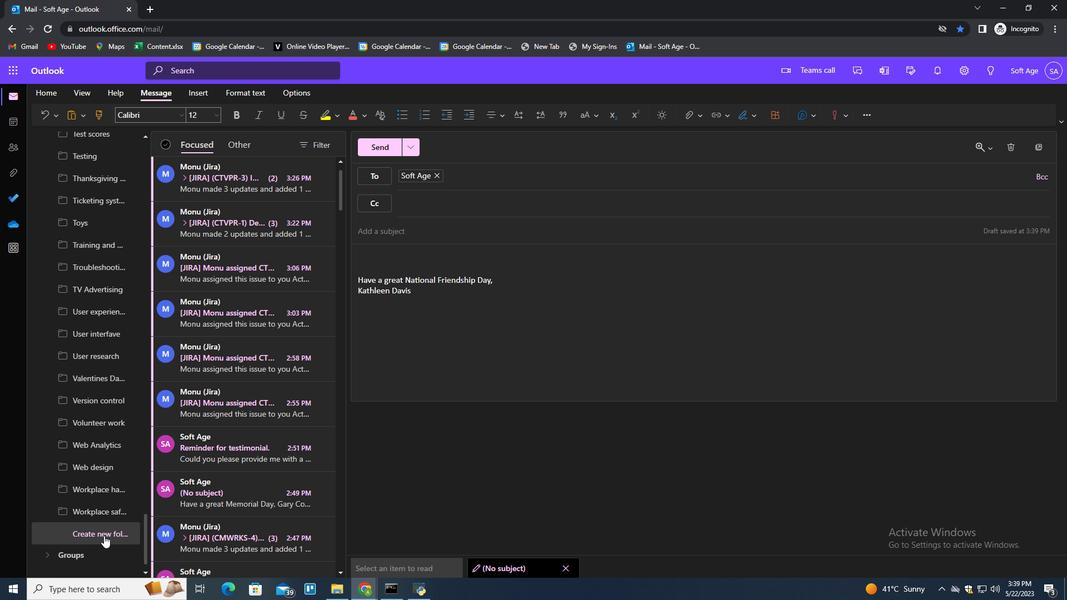 
Action: Mouse moved to (102, 536)
Screenshot: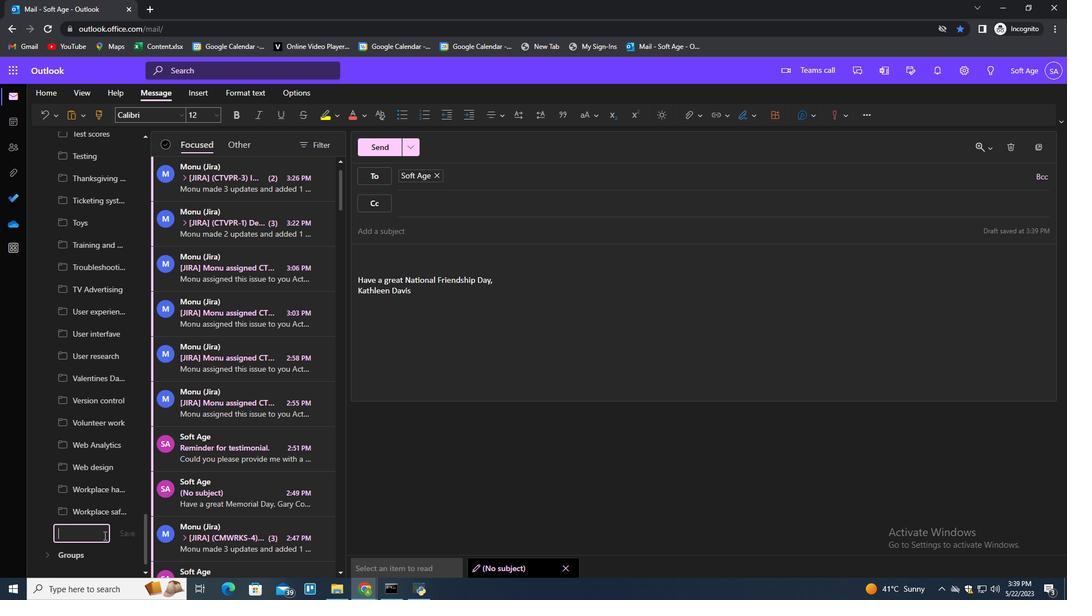 
Action: Key pressed E
Screenshot: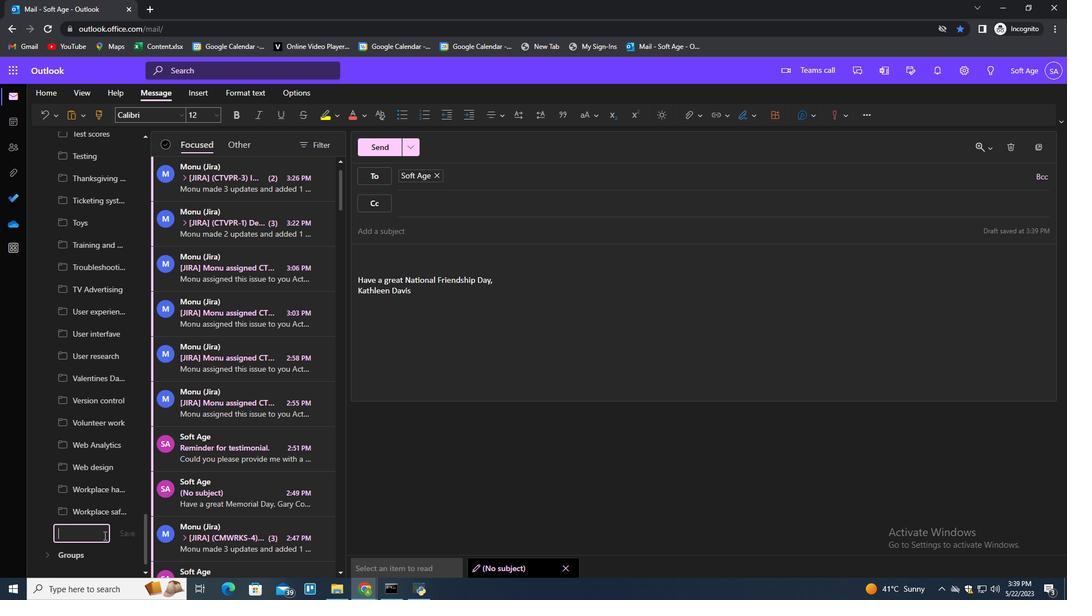 
Action: Mouse moved to (101, 537)
Screenshot: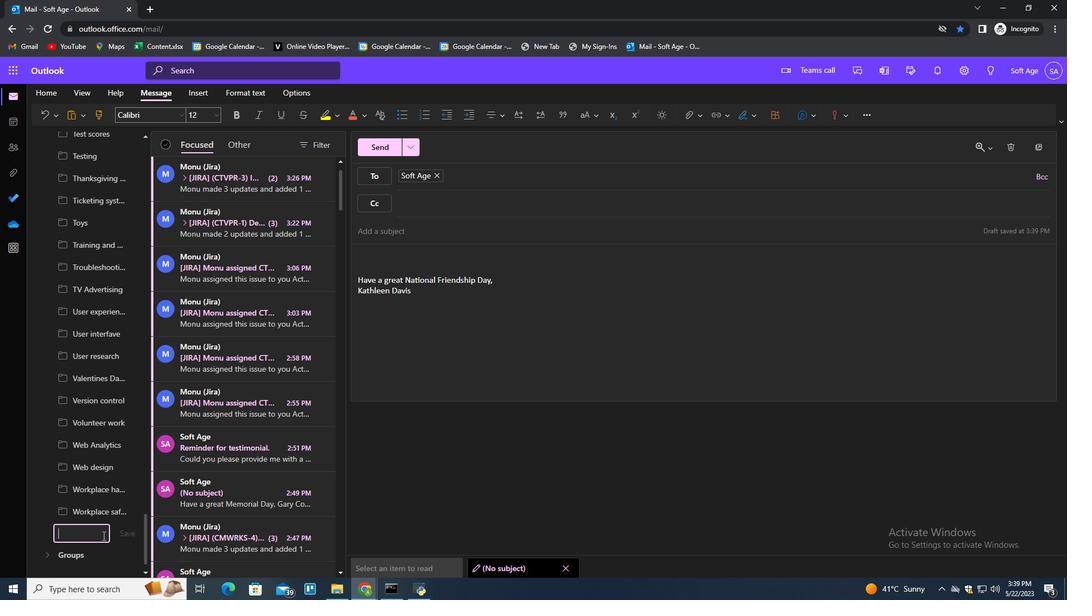 
Action: Key pressed nergy<Key.enter>
Screenshot: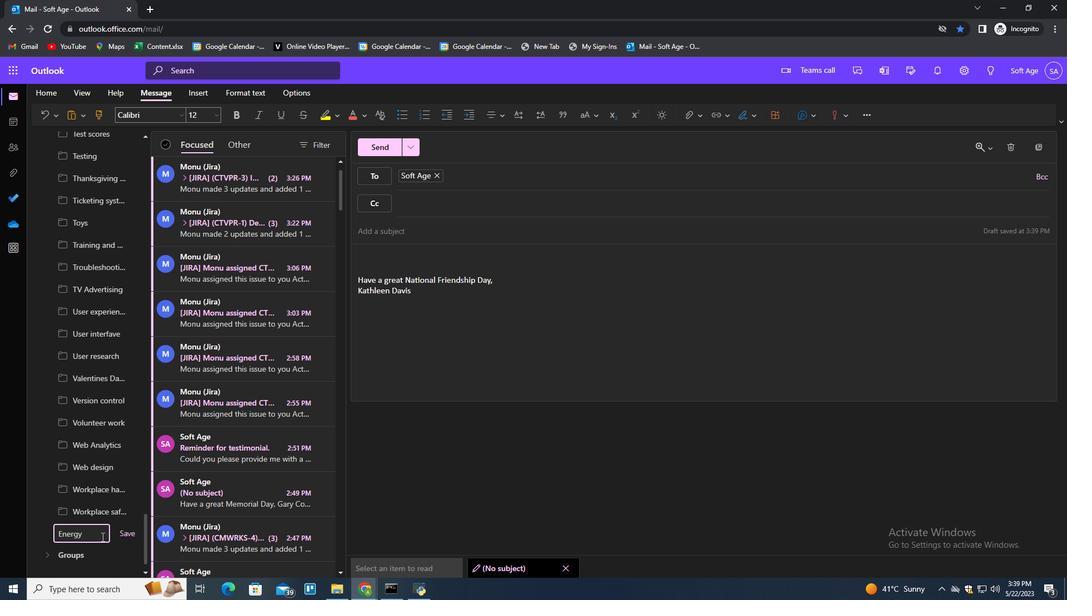 
Action: Mouse moved to (122, 534)
Screenshot: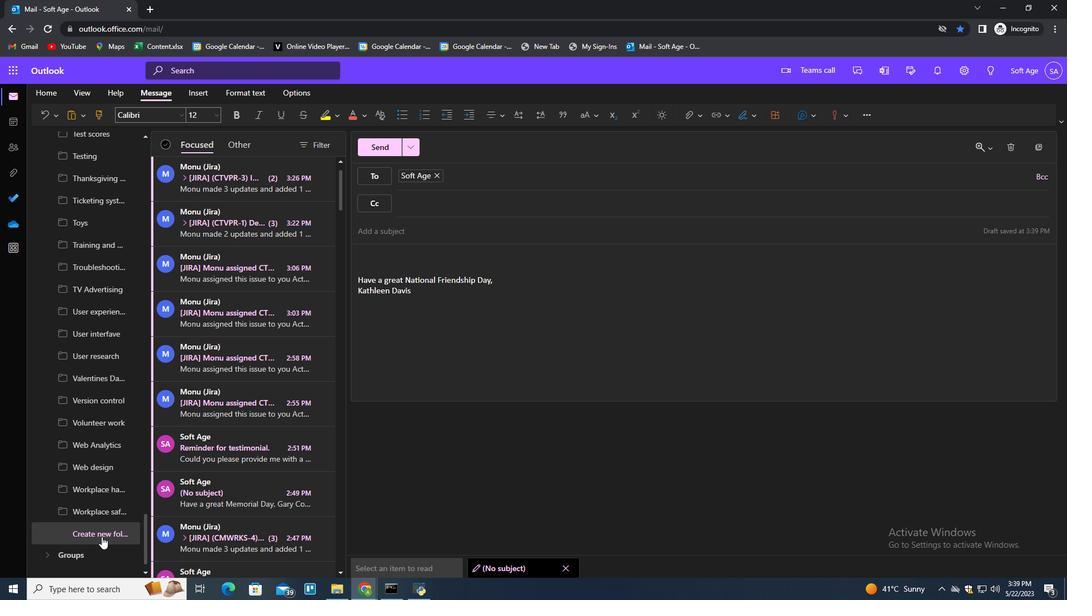 
